 Task: Find connections with filter location Bohicon with filter topic #Innovationwith filter profile language Spanish with filter current company Tejas Networks with filter school Institute of Engineering & Management (IEM) with filter industry Food and Beverage Manufacturing with filter service category WordPress Design with filter keywords title Customer Care Associate
Action: Mouse moved to (470, 70)
Screenshot: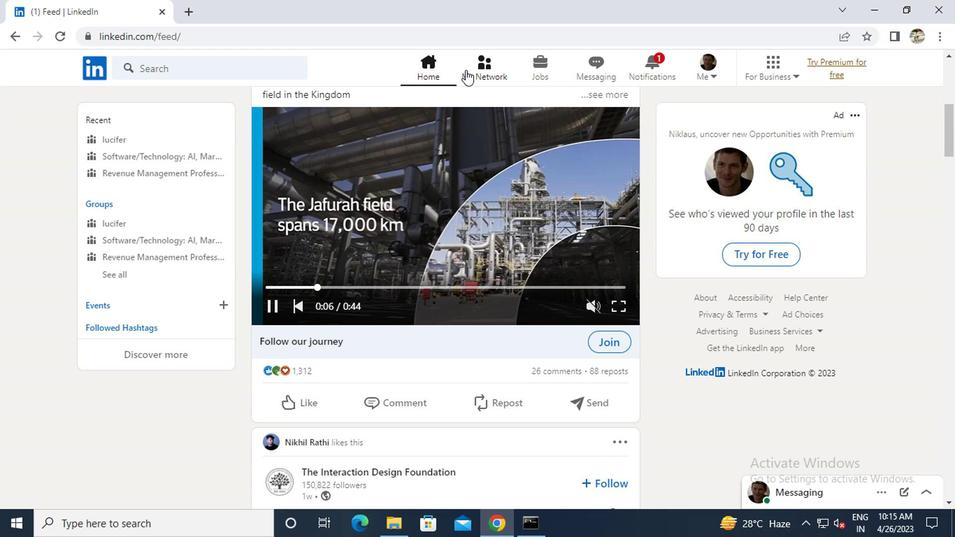 
Action: Mouse pressed left at (470, 70)
Screenshot: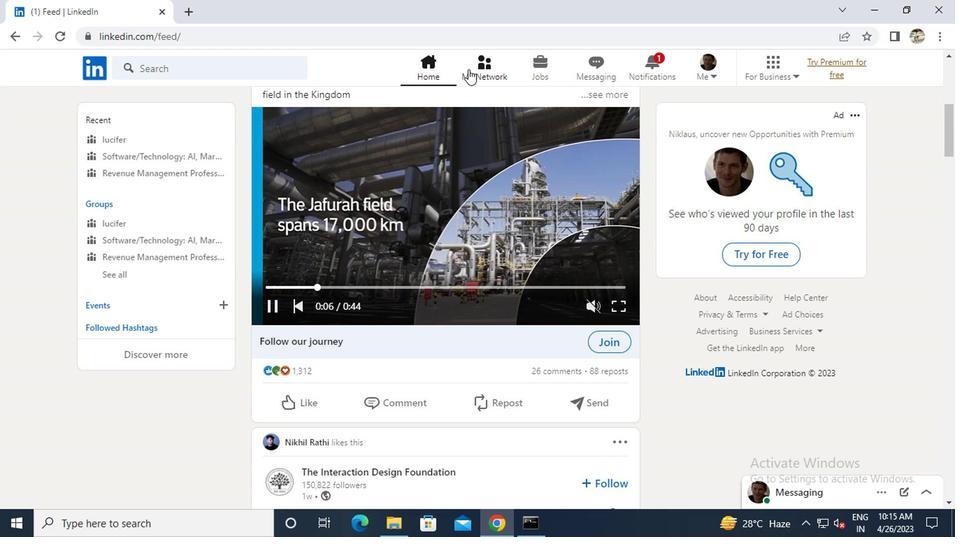 
Action: Mouse moved to (144, 149)
Screenshot: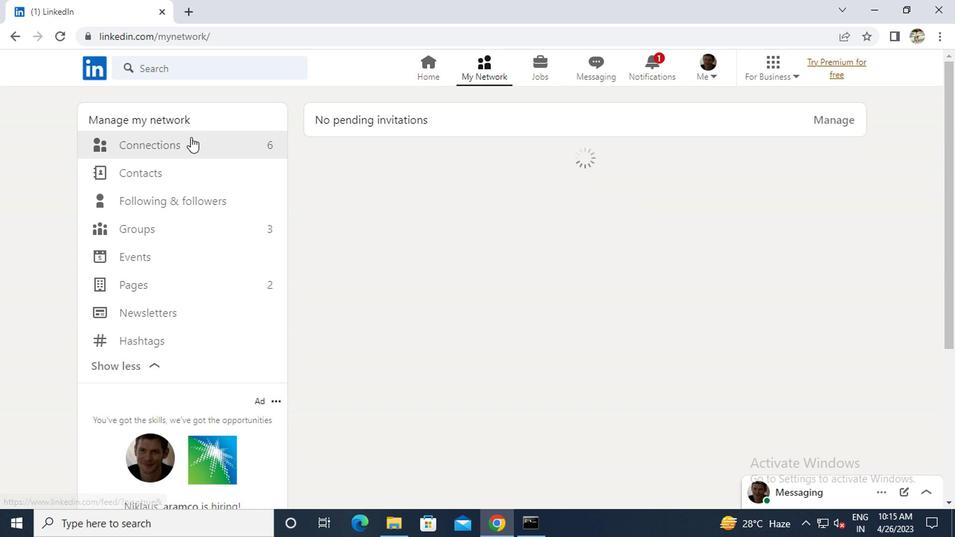 
Action: Mouse pressed left at (144, 149)
Screenshot: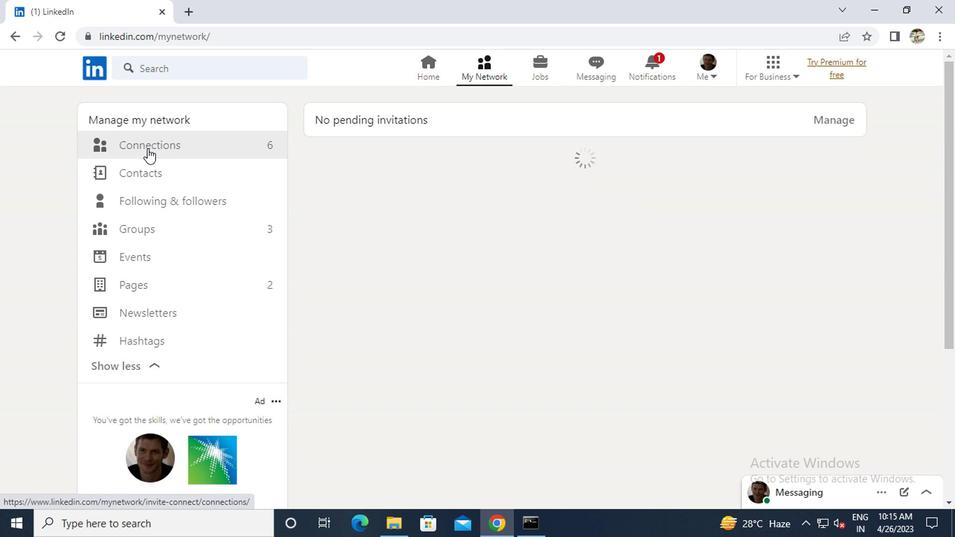 
Action: Mouse moved to (593, 144)
Screenshot: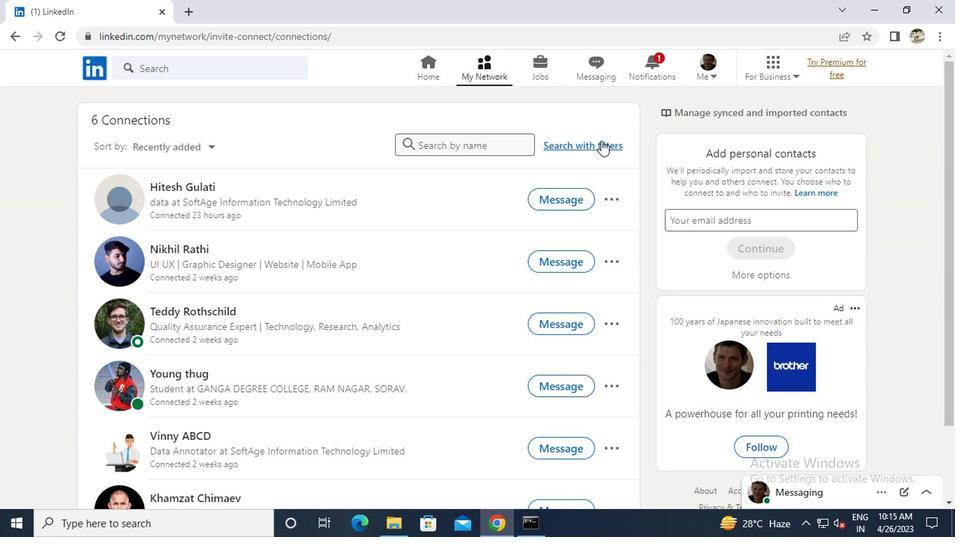 
Action: Mouse pressed left at (593, 144)
Screenshot: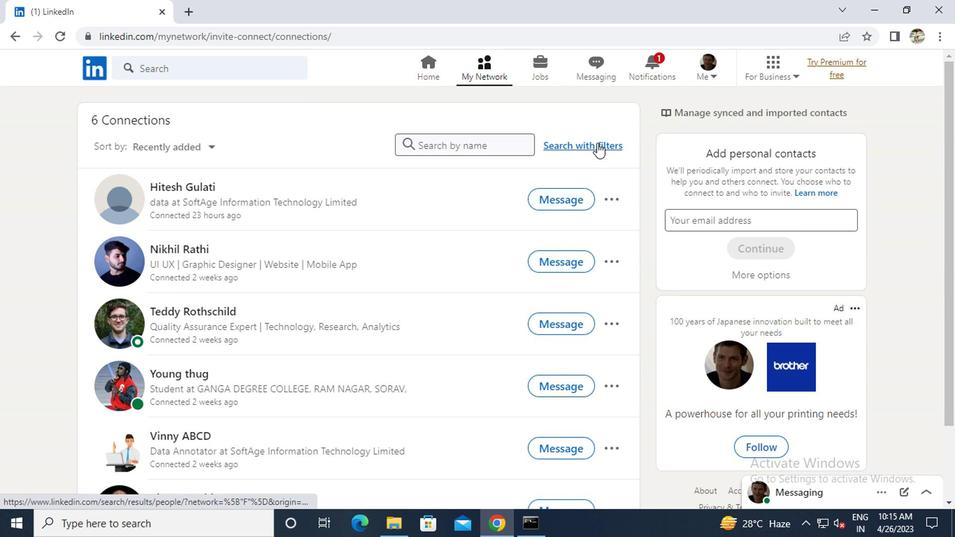 
Action: Mouse moved to (460, 111)
Screenshot: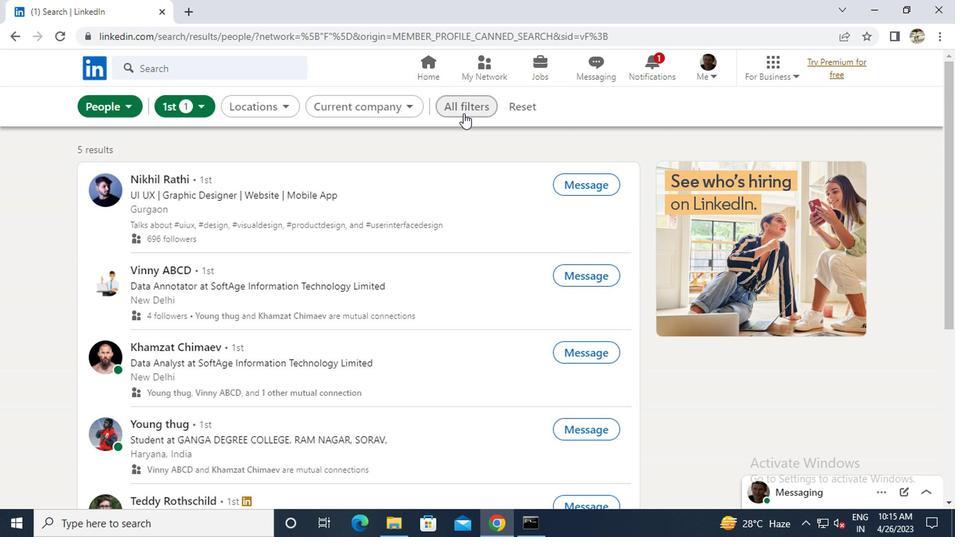 
Action: Mouse pressed left at (460, 111)
Screenshot: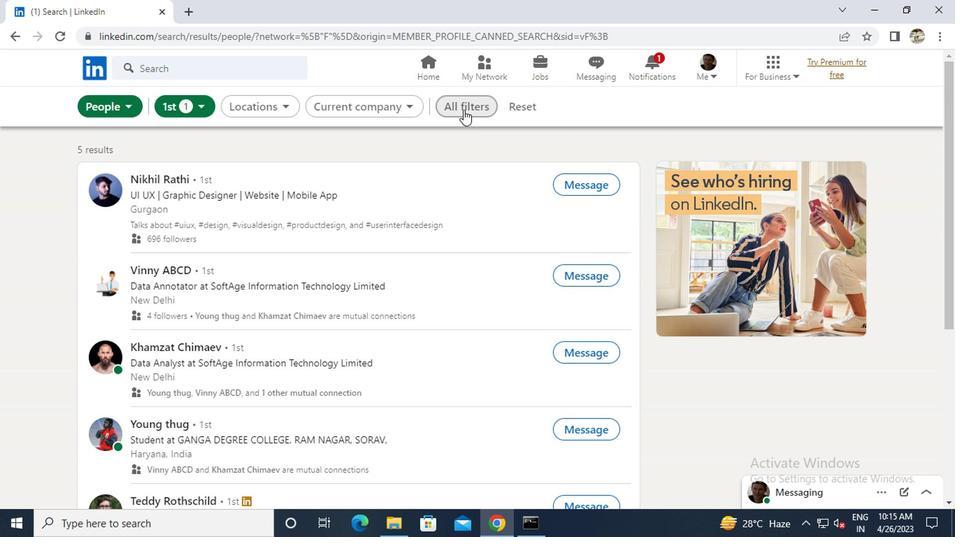 
Action: Mouse moved to (718, 302)
Screenshot: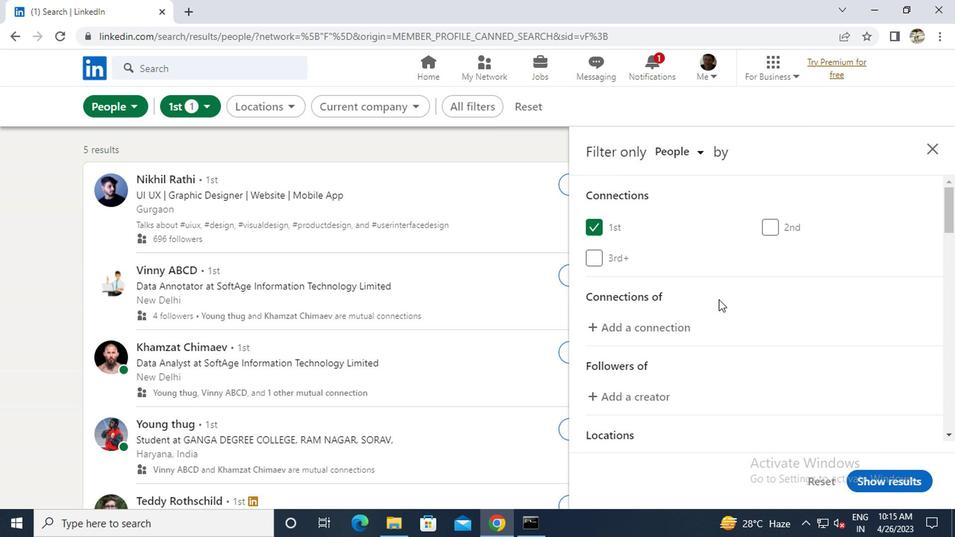 
Action: Mouse scrolled (718, 301) with delta (0, 0)
Screenshot: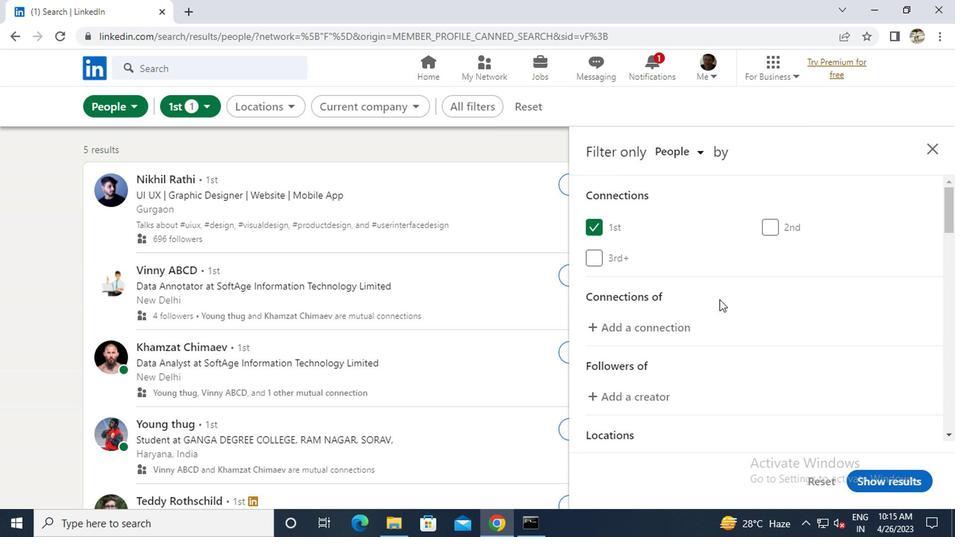 
Action: Mouse scrolled (718, 301) with delta (0, 0)
Screenshot: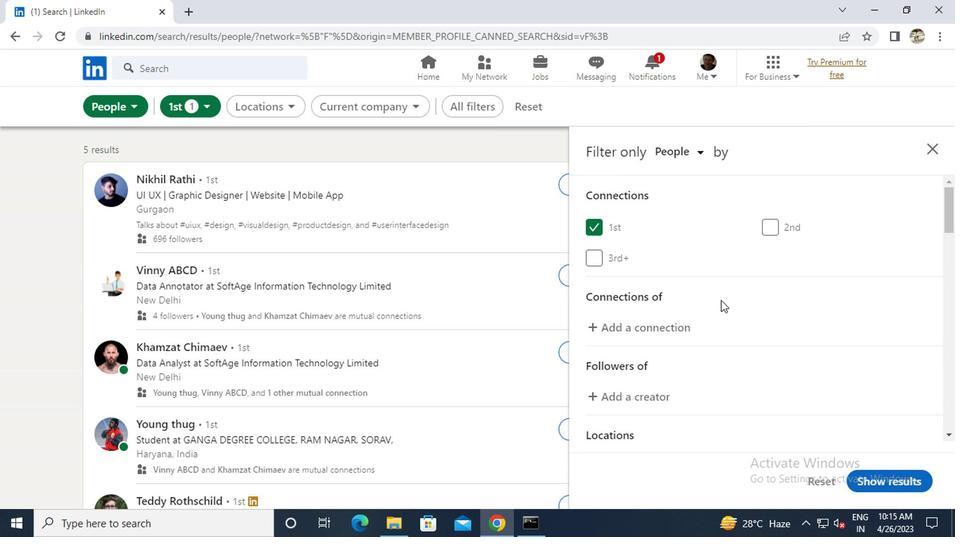 
Action: Mouse scrolled (718, 301) with delta (0, 0)
Screenshot: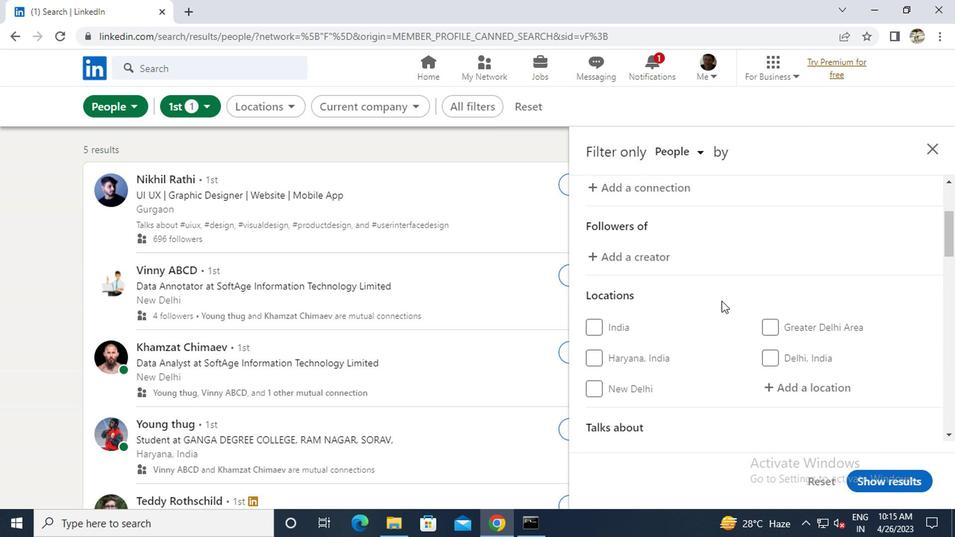 
Action: Mouse moved to (764, 317)
Screenshot: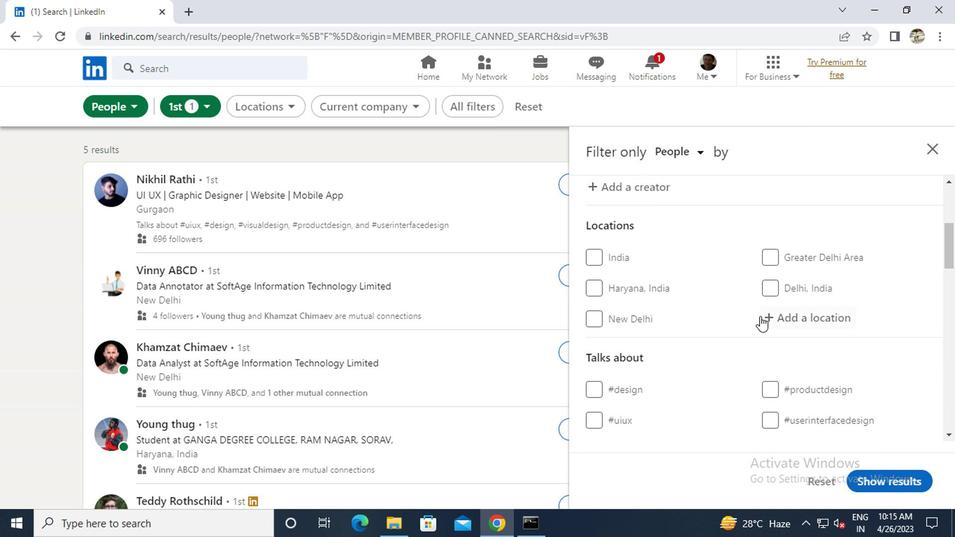 
Action: Mouse pressed left at (764, 317)
Screenshot: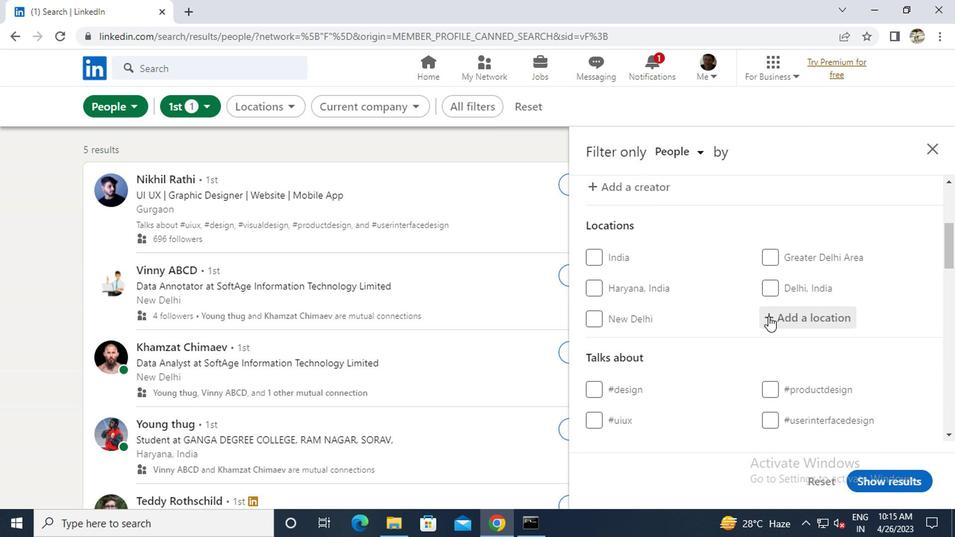 
Action: Key pressed b<Key.caps_lock>ohicon
Screenshot: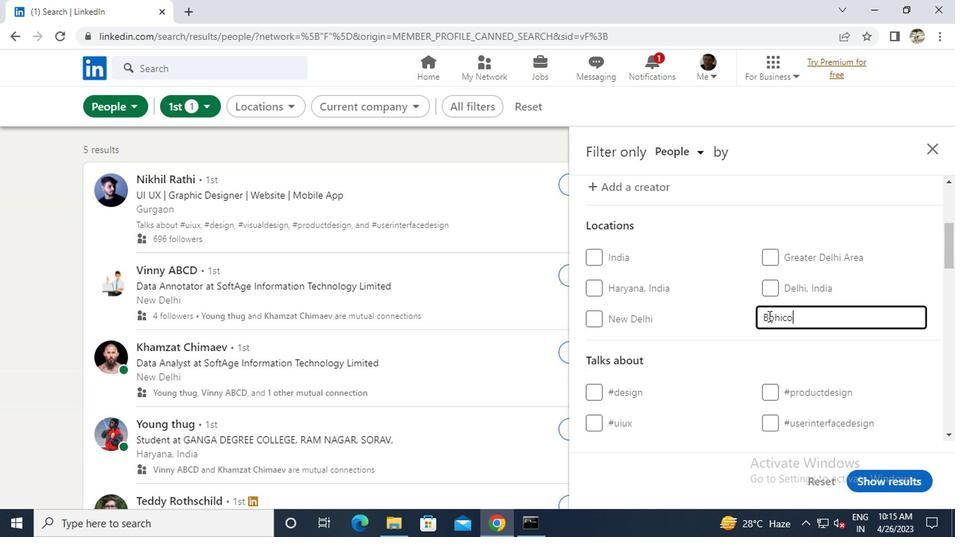 
Action: Mouse scrolled (764, 316) with delta (0, 0)
Screenshot: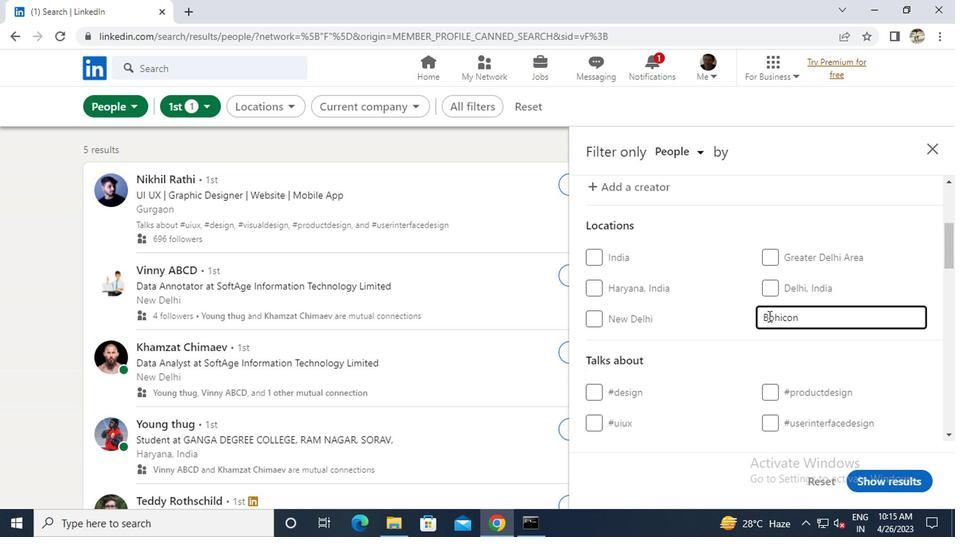 
Action: Mouse scrolled (764, 316) with delta (0, 0)
Screenshot: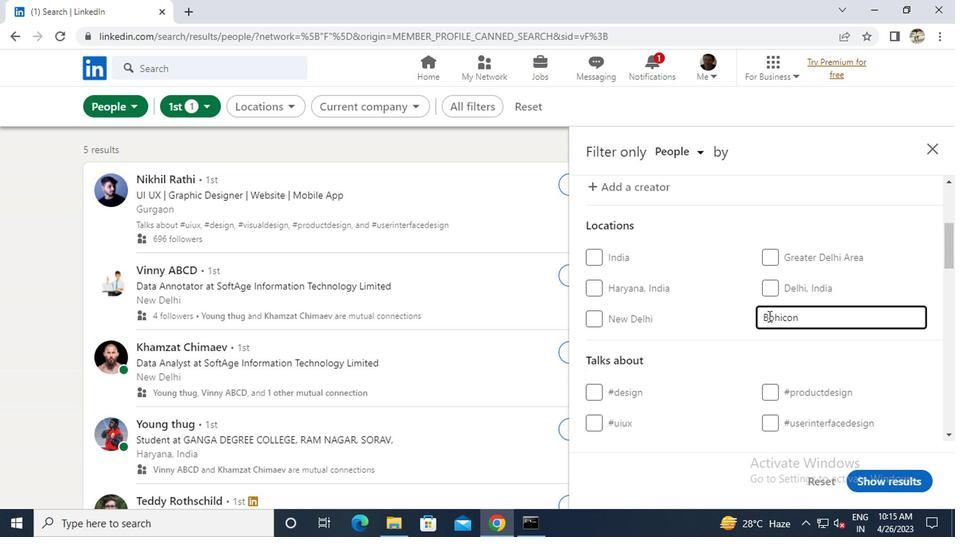 
Action: Mouse moved to (781, 314)
Screenshot: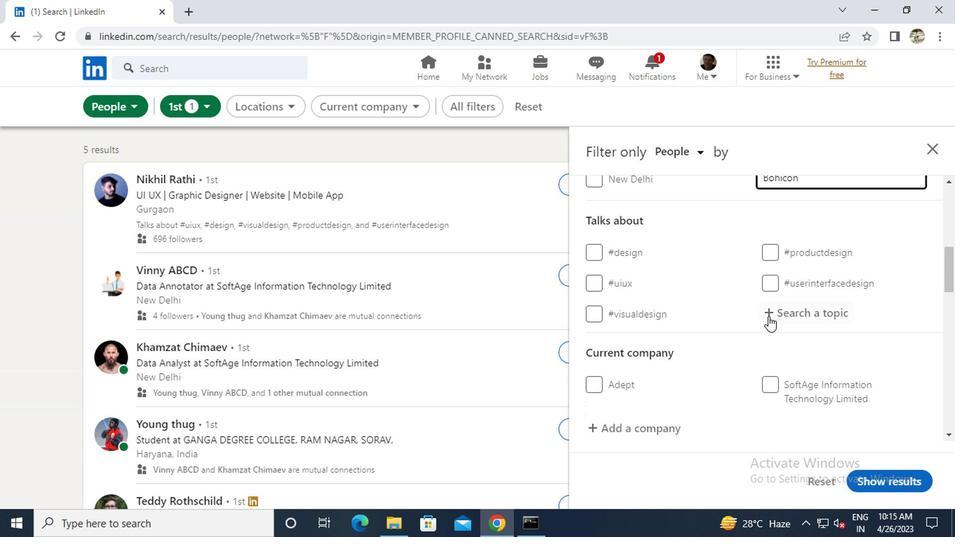 
Action: Mouse pressed left at (781, 314)
Screenshot: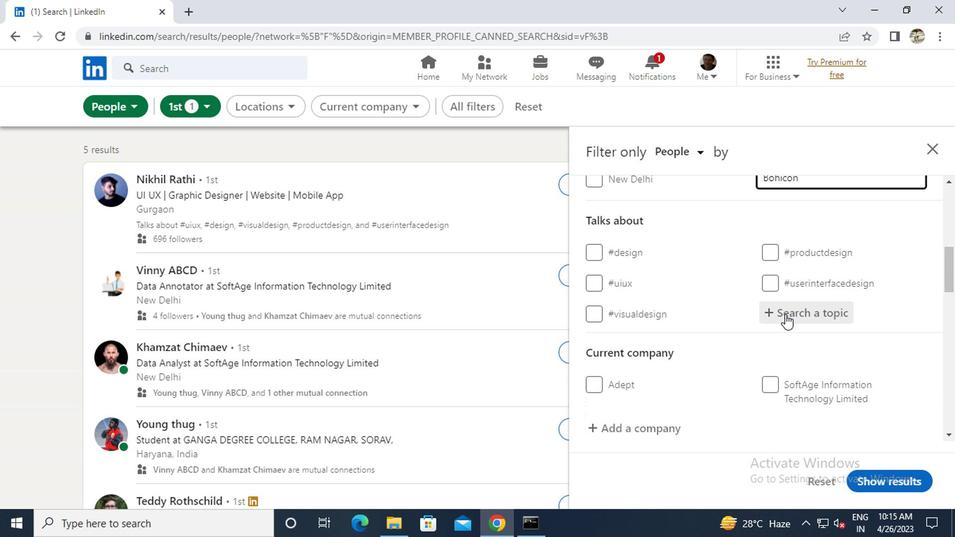 
Action: Key pressed <Key.shift>#<Key.caps_lock>I<Key.caps_lock>NNOVATION
Screenshot: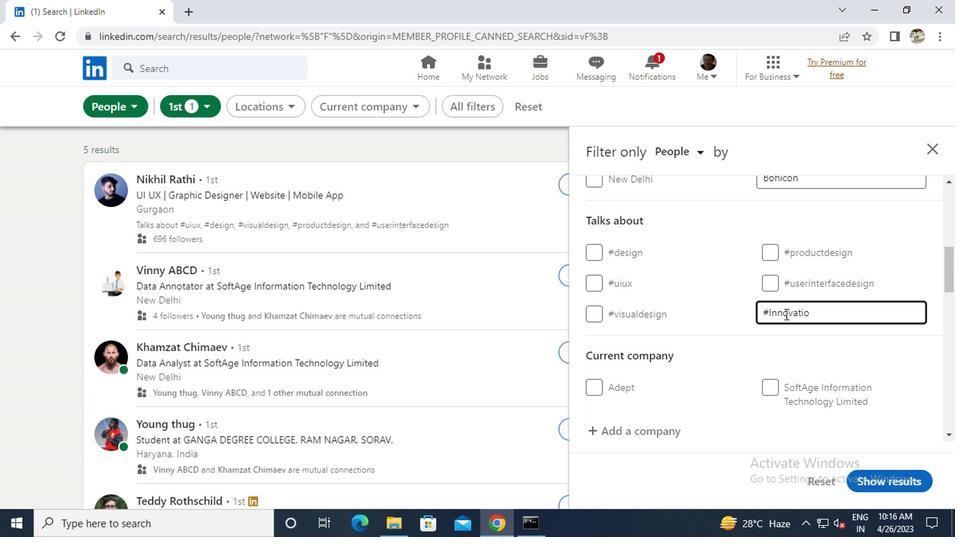 
Action: Mouse scrolled (781, 314) with delta (0, 0)
Screenshot: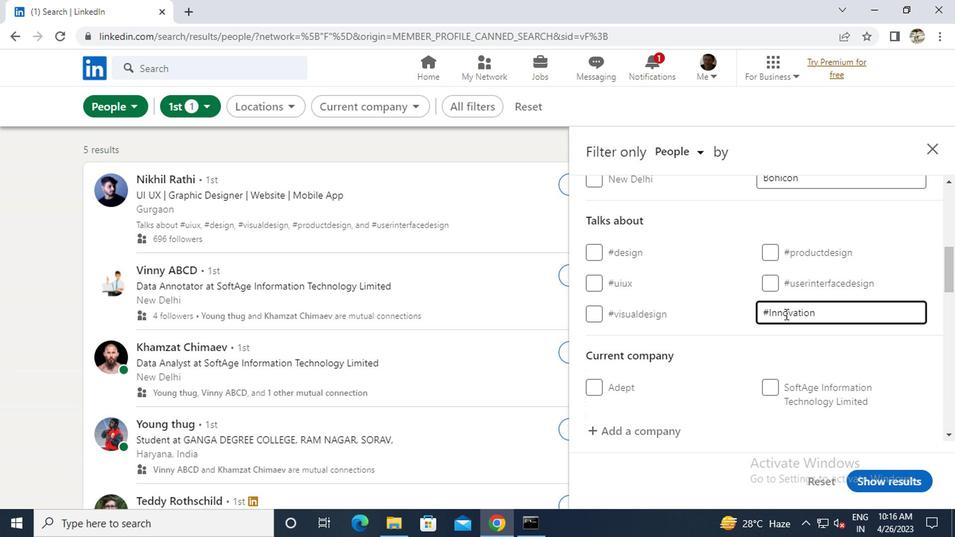
Action: Mouse scrolled (781, 314) with delta (0, 0)
Screenshot: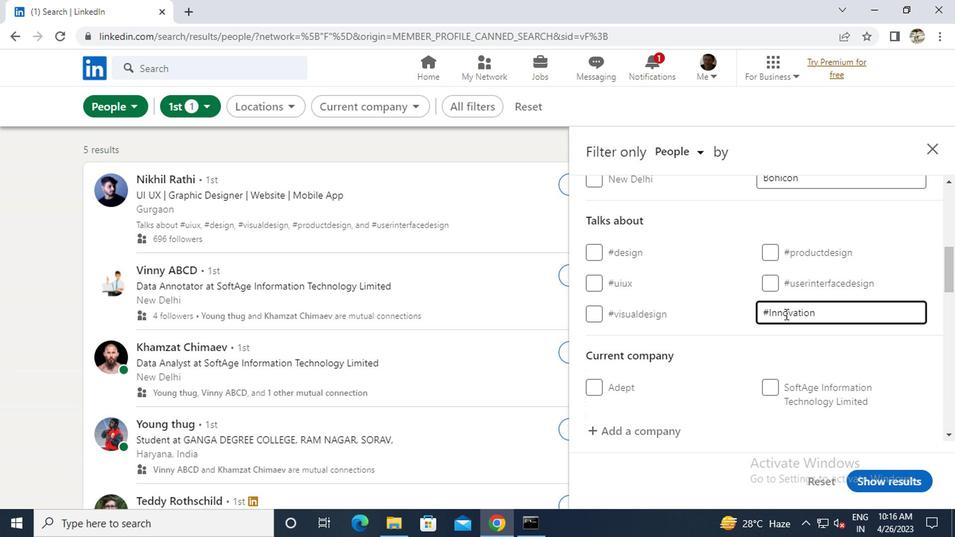 
Action: Mouse scrolled (781, 314) with delta (0, 0)
Screenshot: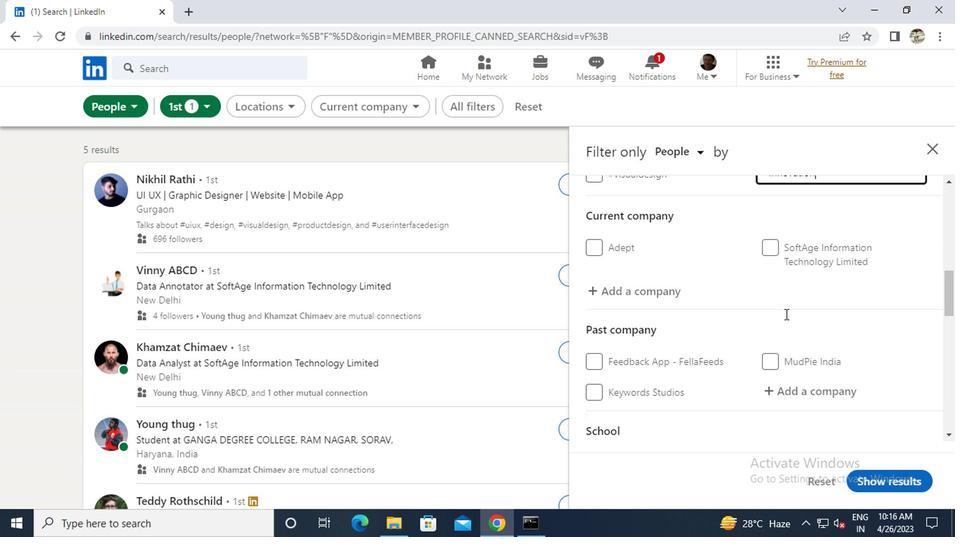 
Action: Mouse scrolled (781, 314) with delta (0, 0)
Screenshot: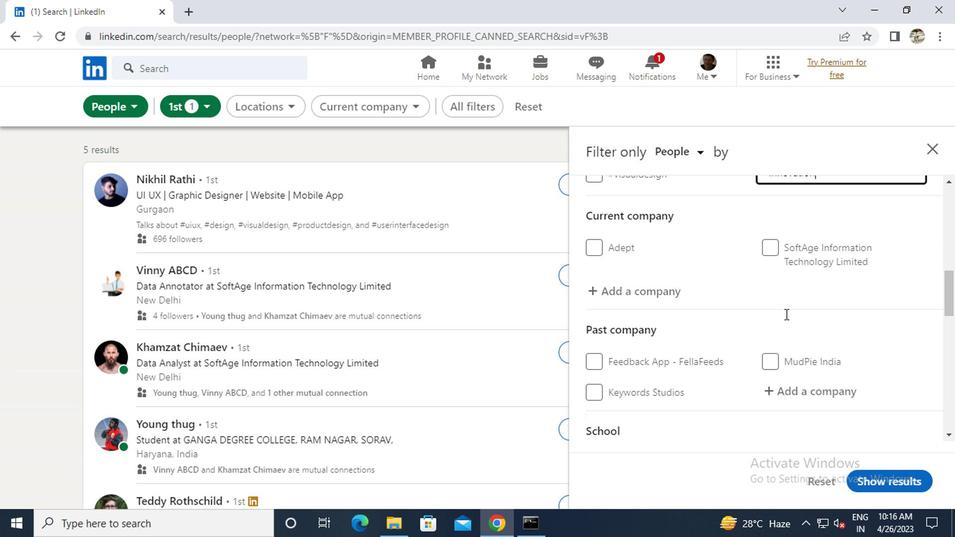 
Action: Mouse scrolled (781, 314) with delta (0, 0)
Screenshot: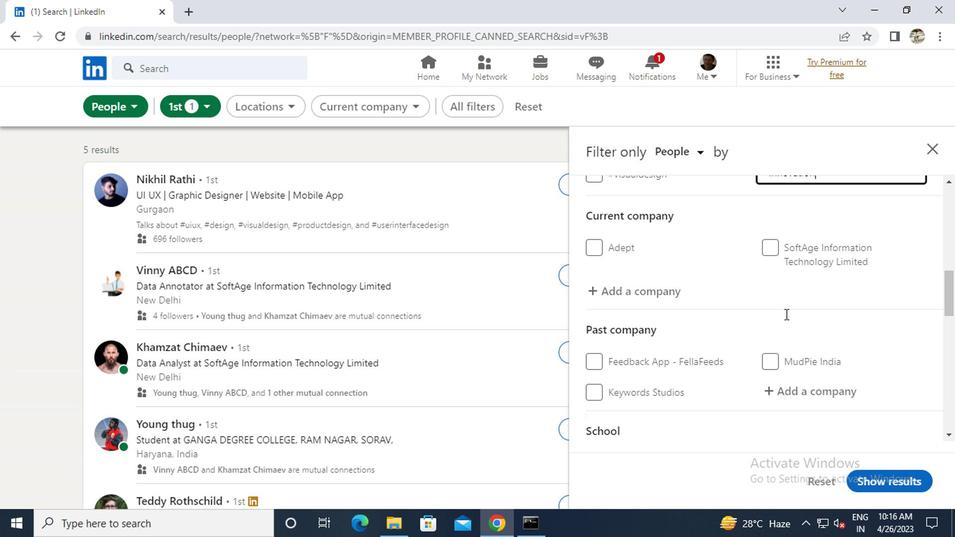 
Action: Mouse scrolled (781, 314) with delta (0, 0)
Screenshot: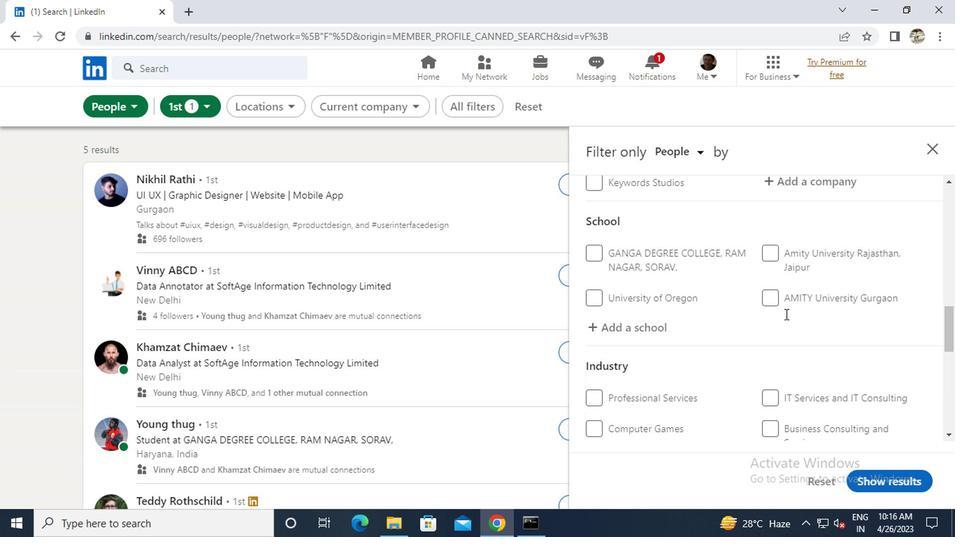 
Action: Mouse scrolled (781, 314) with delta (0, 0)
Screenshot: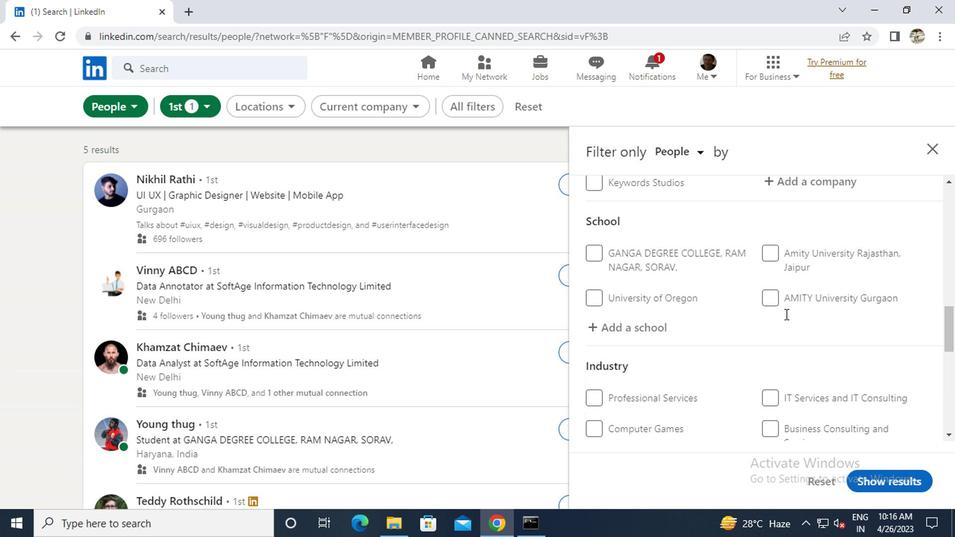 
Action: Mouse scrolled (781, 314) with delta (0, 0)
Screenshot: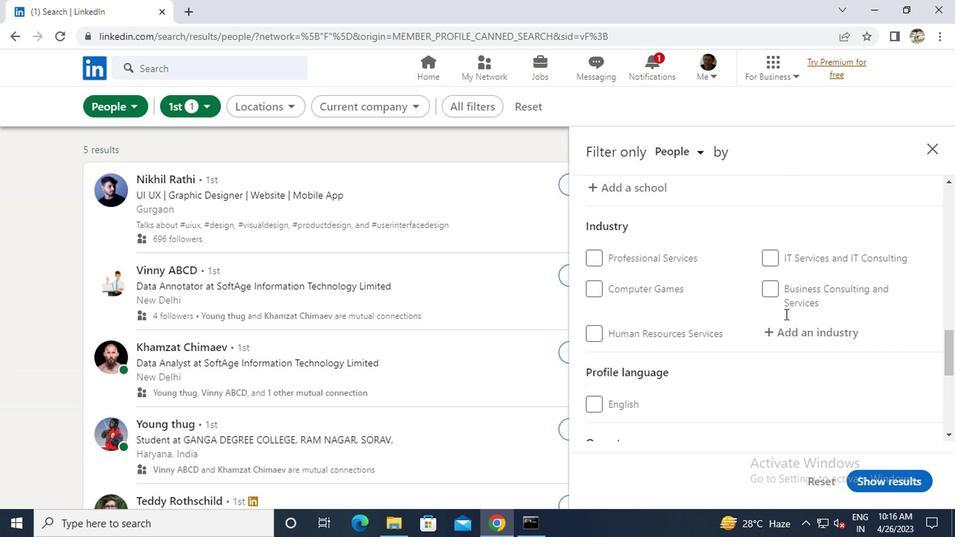 
Action: Mouse scrolled (781, 314) with delta (0, 0)
Screenshot: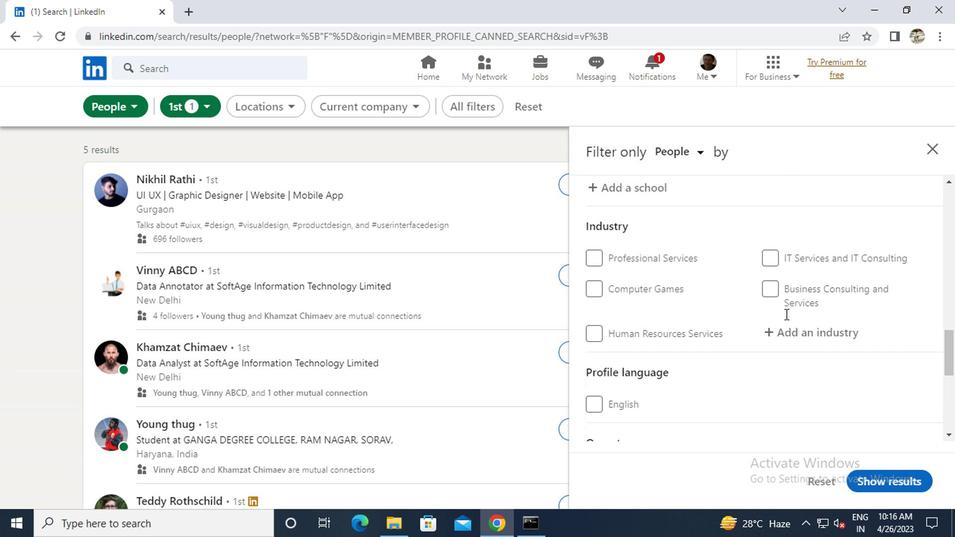 
Action: Mouse scrolled (781, 315) with delta (0, 0)
Screenshot: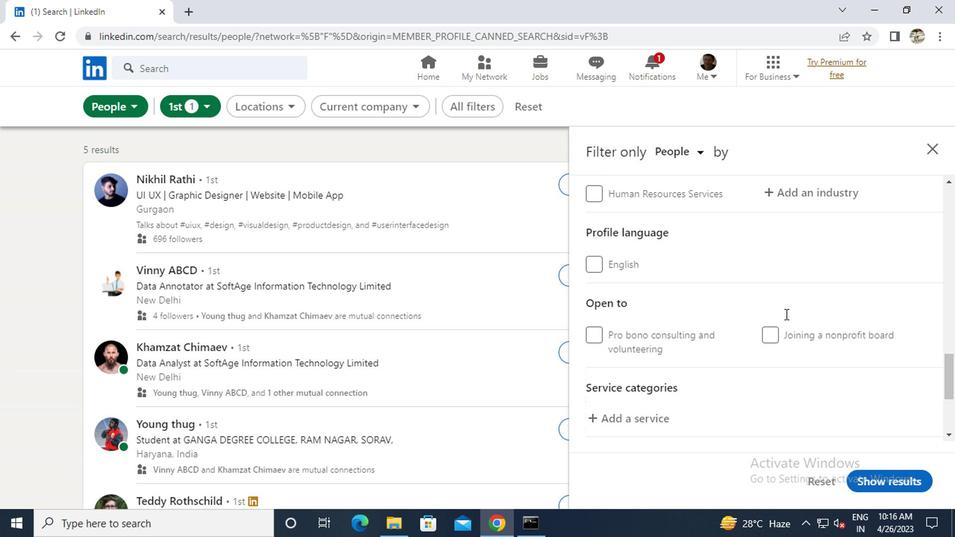 
Action: Mouse scrolled (781, 315) with delta (0, 0)
Screenshot: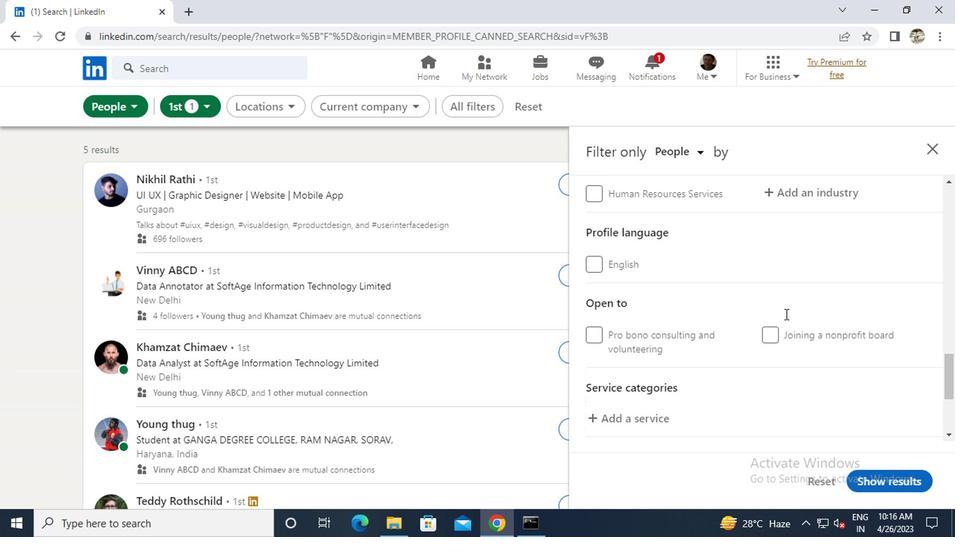 
Action: Mouse scrolled (781, 315) with delta (0, 0)
Screenshot: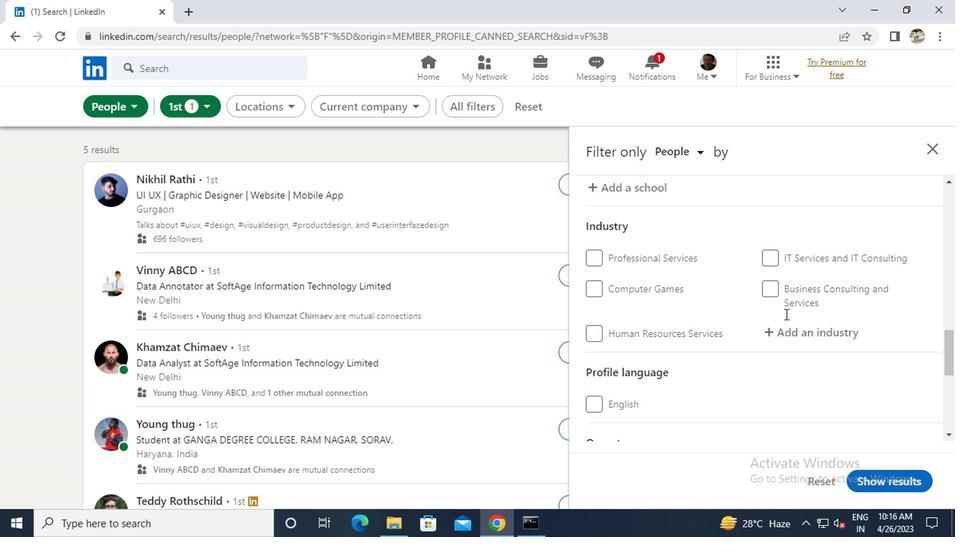 
Action: Mouse scrolled (781, 315) with delta (0, 0)
Screenshot: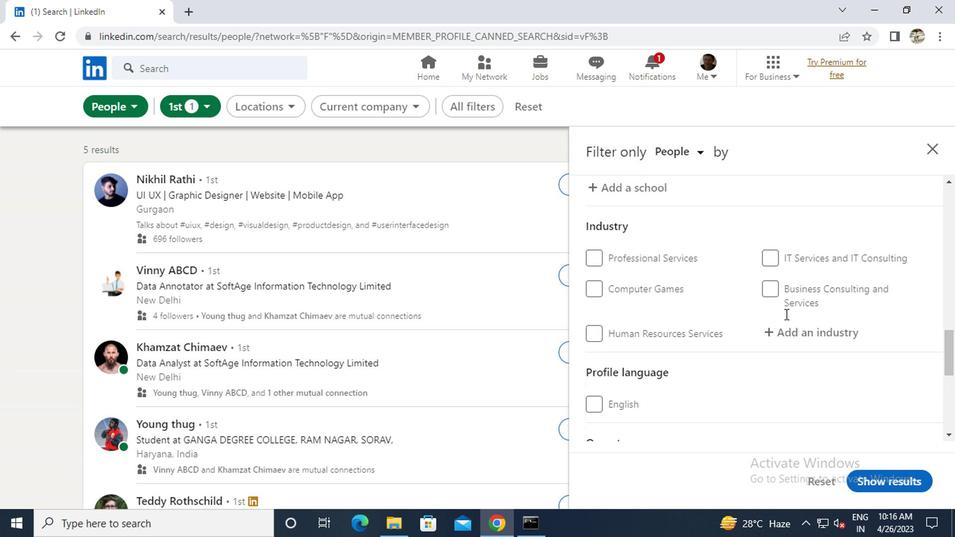 
Action: Mouse scrolled (781, 315) with delta (0, 0)
Screenshot: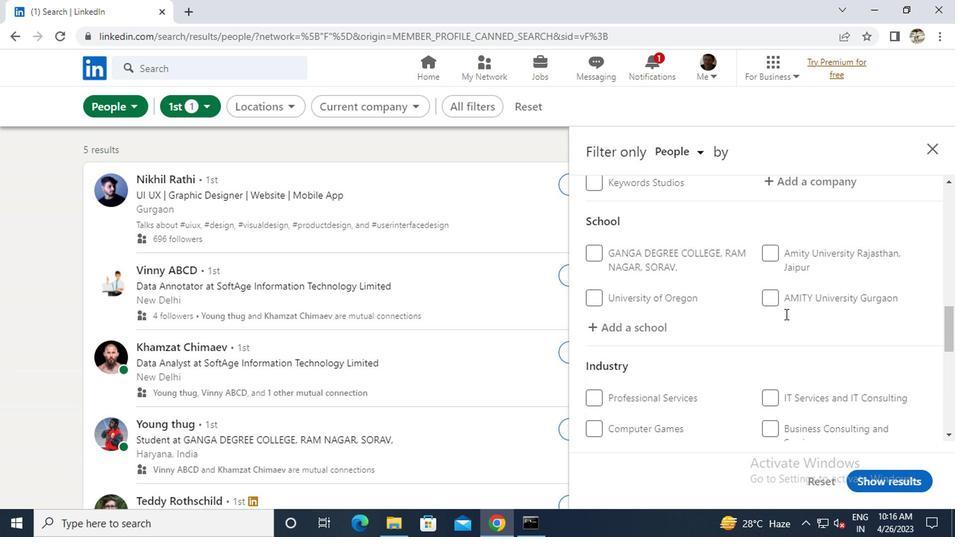 
Action: Mouse scrolled (781, 315) with delta (0, 0)
Screenshot: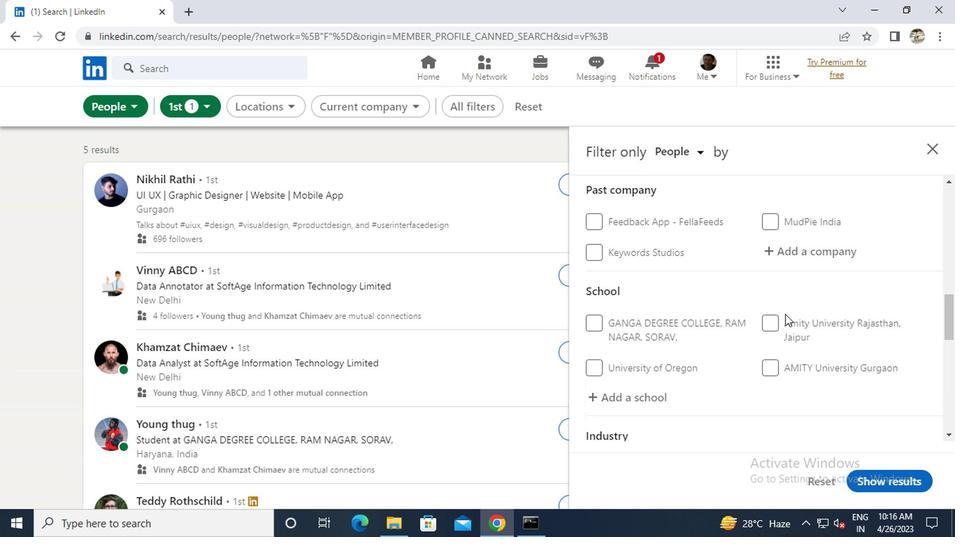 
Action: Mouse moved to (672, 222)
Screenshot: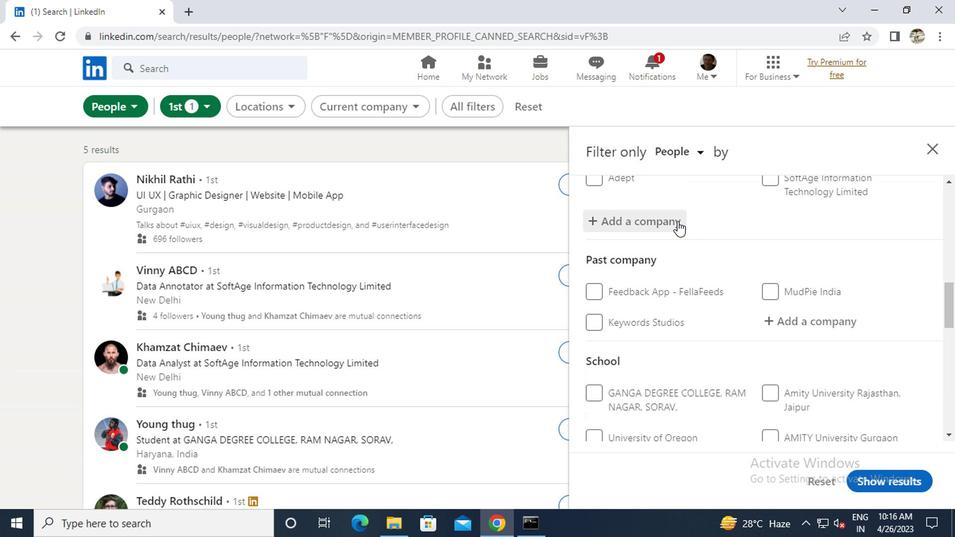 
Action: Mouse pressed left at (672, 222)
Screenshot: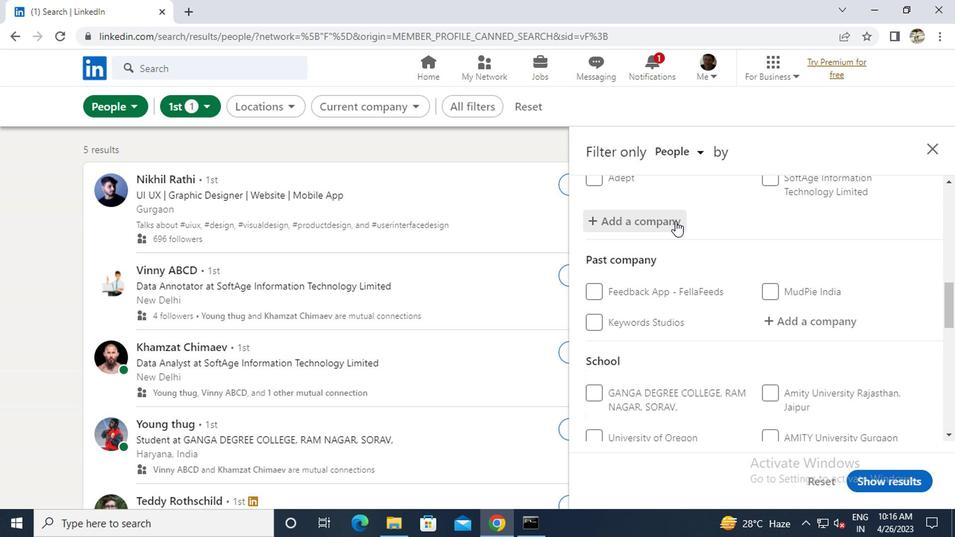 
Action: Key pressed <Key.caps_lock>T<Key.caps_lock>EJAS<Key.space><Key.caps_lock>N<Key.caps_lock>ETWORKS
Screenshot: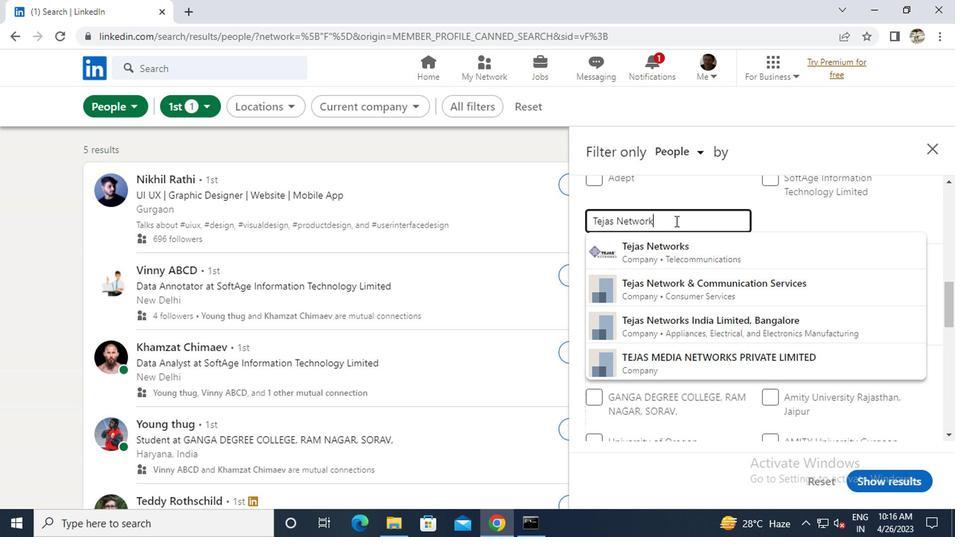 
Action: Mouse moved to (667, 246)
Screenshot: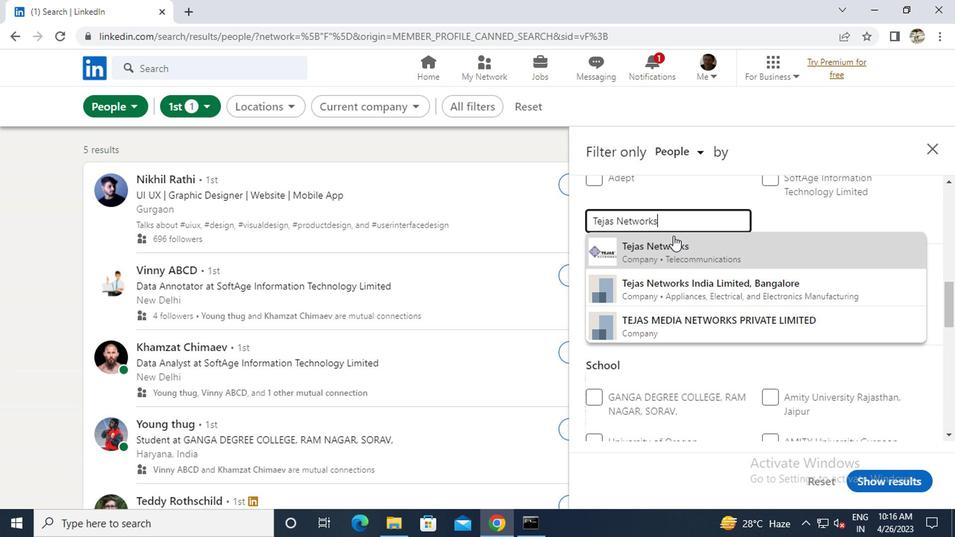 
Action: Mouse pressed left at (667, 246)
Screenshot: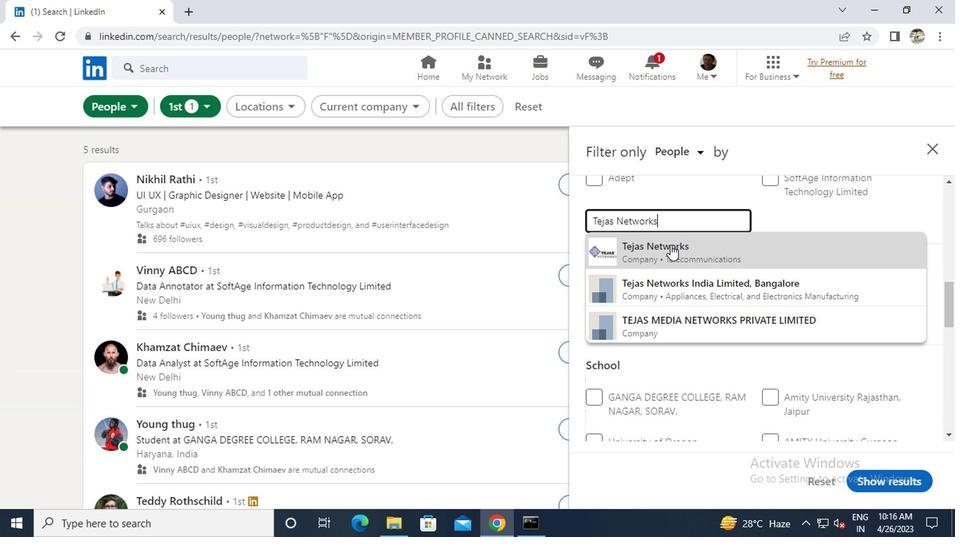 
Action: Mouse moved to (662, 248)
Screenshot: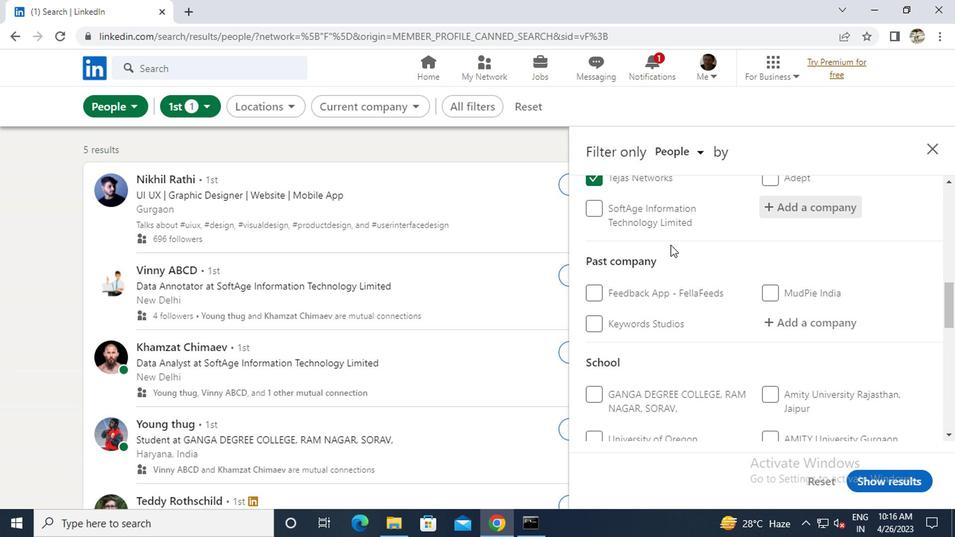
Action: Mouse scrolled (662, 248) with delta (0, 0)
Screenshot: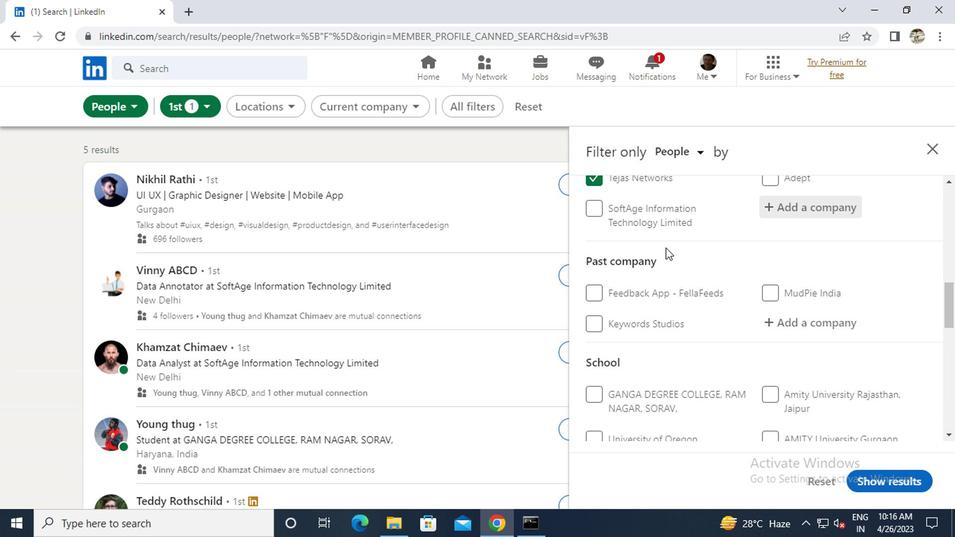
Action: Mouse scrolled (662, 248) with delta (0, 0)
Screenshot: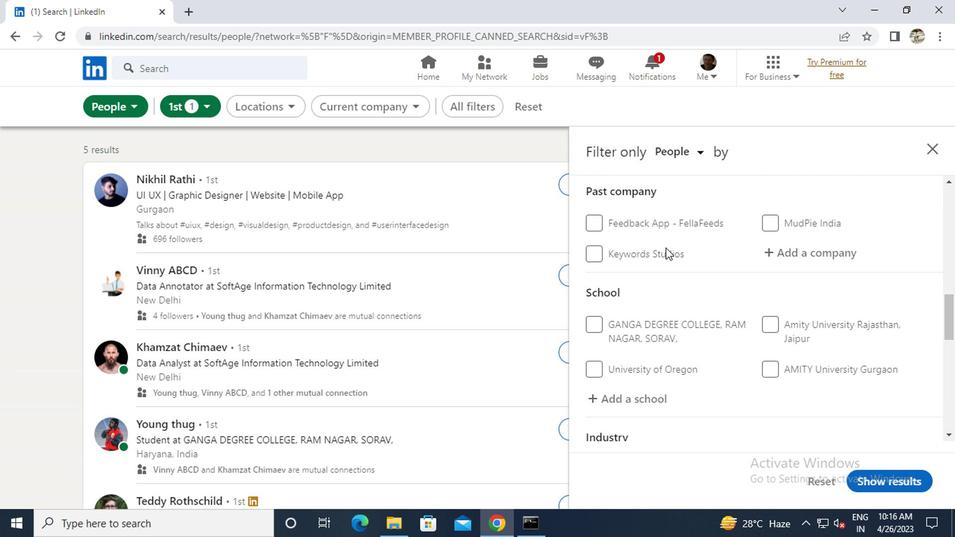 
Action: Mouse scrolled (662, 248) with delta (0, 0)
Screenshot: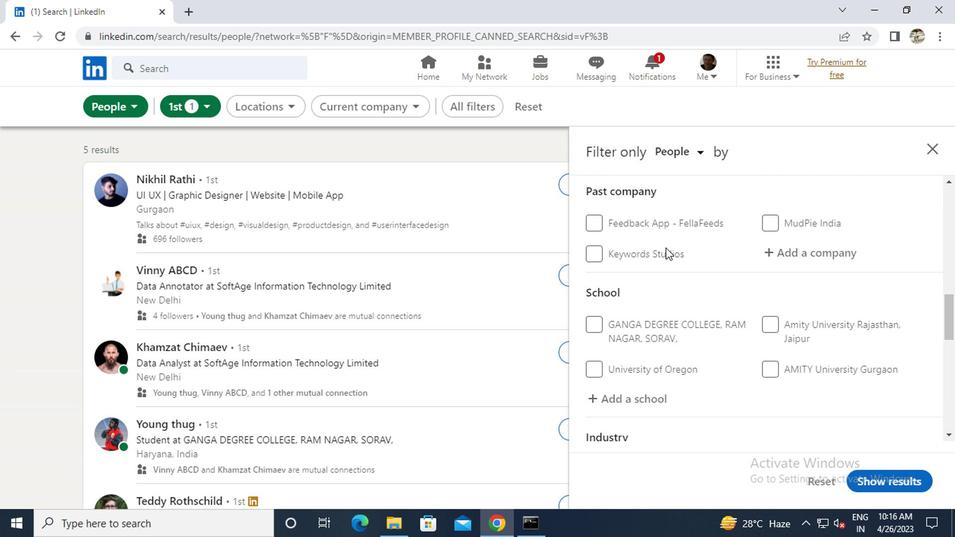 
Action: Mouse moved to (643, 260)
Screenshot: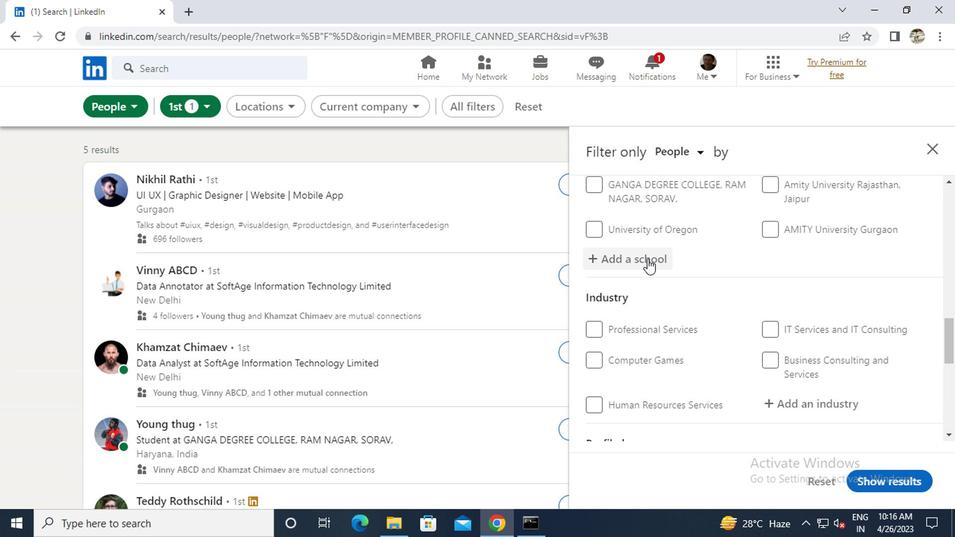 
Action: Mouse pressed left at (643, 260)
Screenshot: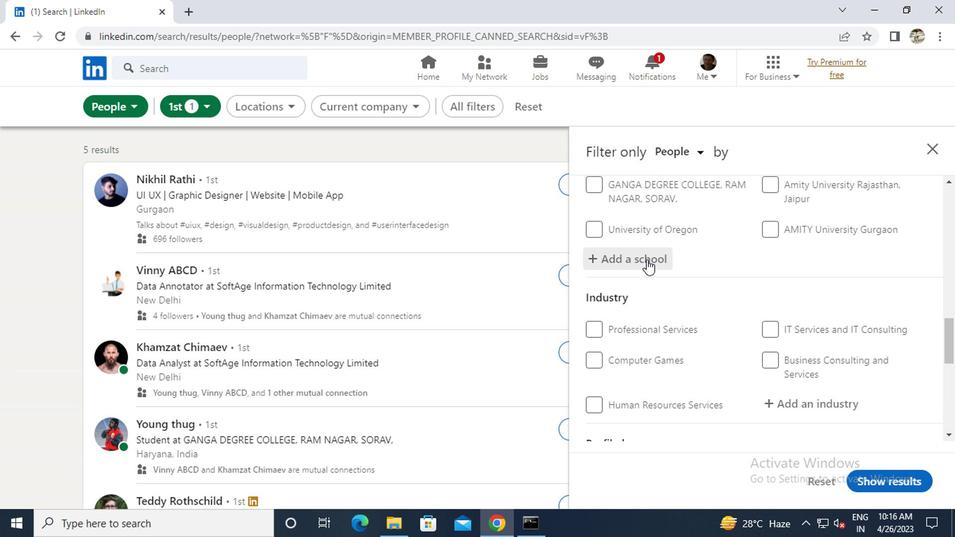 
Action: Key pressed <Key.caps_lock>I<Key.caps_lock>NA<Key.backspace>STITUTE<Key.space>OF<Key.space><Key.caps_lock>E<Key.caps_lock>NGINN<Key.backspace>EERING<Key.space><Key.shift>&<Key.space><Key.caps_lock>M<Key.caps_lock>ANAGEMENT<Key.space><Key.shift><Key.shift>(<Key.caps_lock>IEM<Key.shift>)
Screenshot: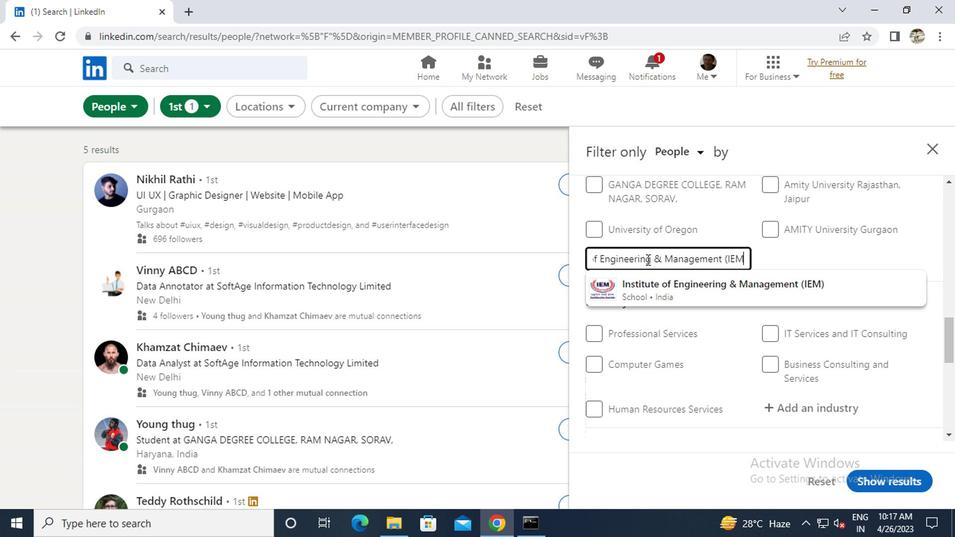 
Action: Mouse moved to (648, 278)
Screenshot: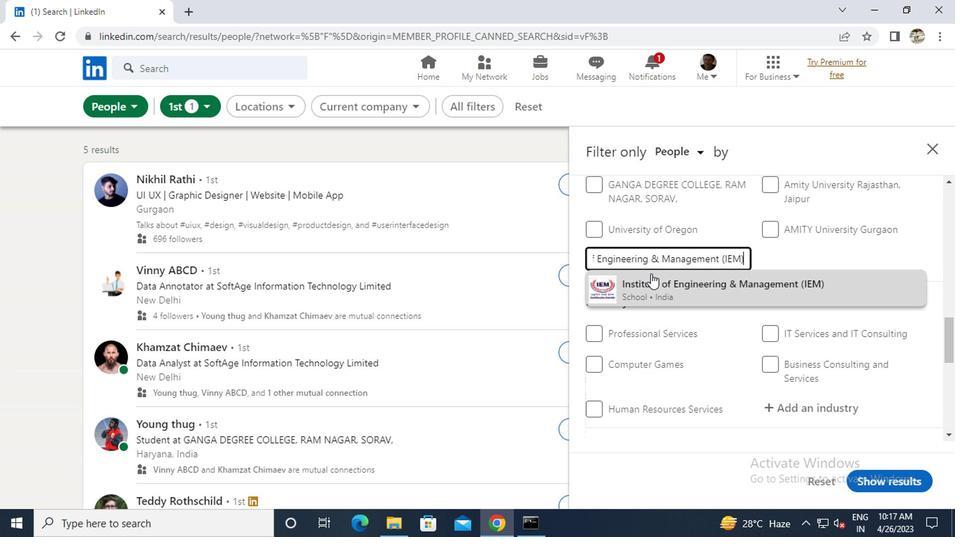 
Action: Mouse pressed left at (648, 278)
Screenshot: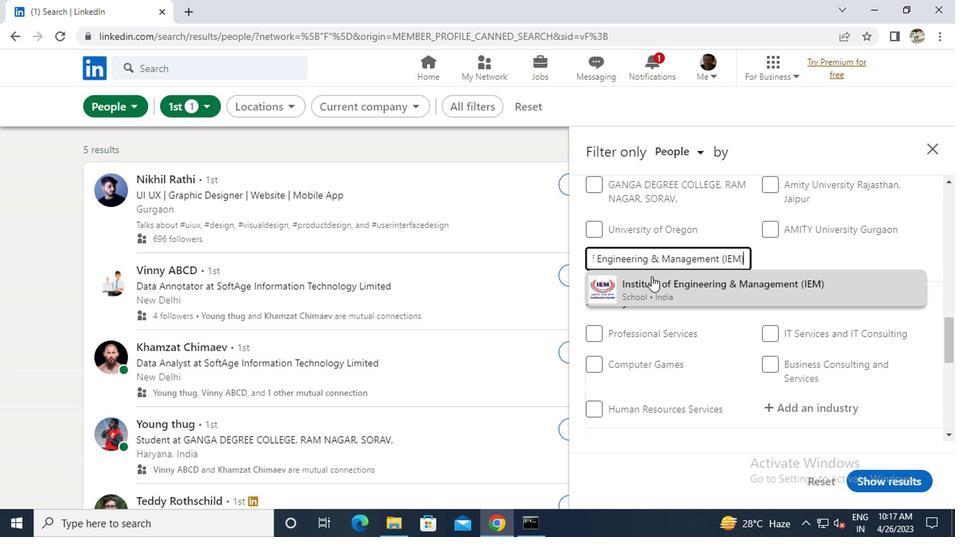 
Action: Mouse scrolled (648, 277) with delta (0, 0)
Screenshot: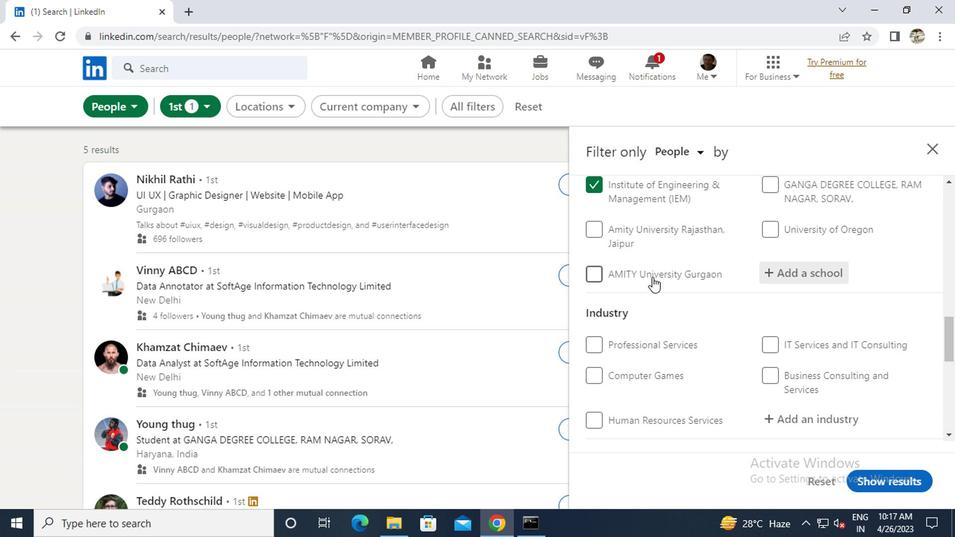 
Action: Mouse scrolled (648, 277) with delta (0, 0)
Screenshot: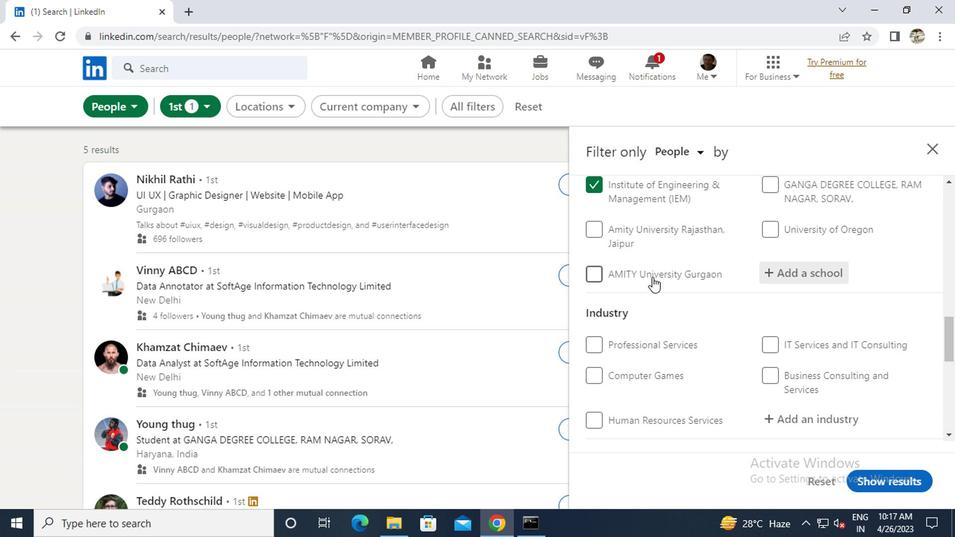 
Action: Mouse moved to (783, 281)
Screenshot: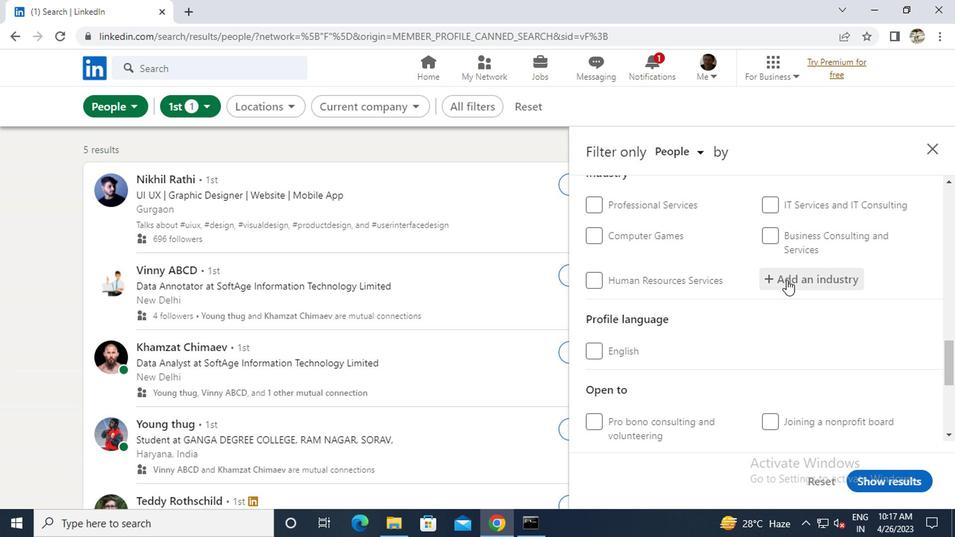 
Action: Mouse pressed left at (783, 281)
Screenshot: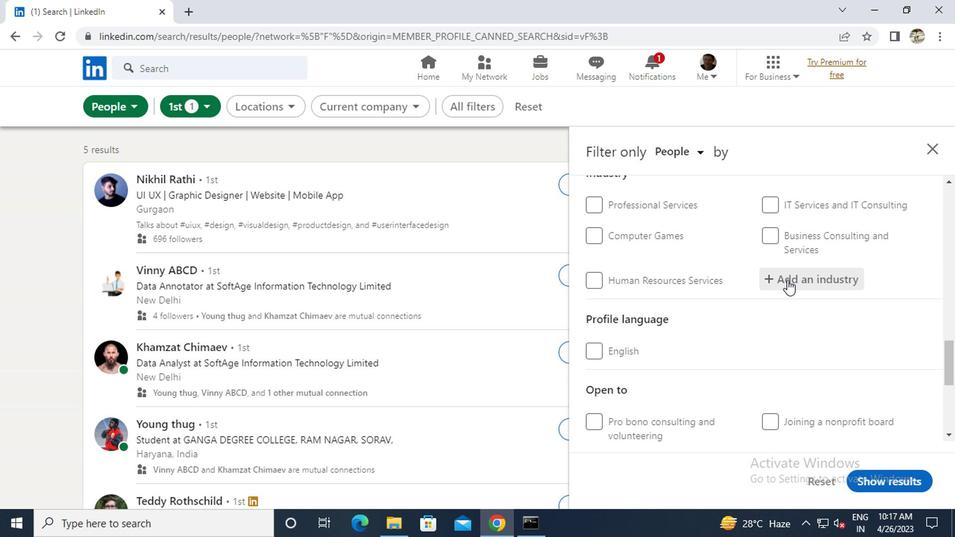 
Action: Key pressed F<Key.caps_lock>OOD<Key.space>AND<Key.space><Key.caps_lock>B<Key.caps_lock>EVERAGE<Key.space><Key.caps_lock>M<Key.caps_lock>ANUFCT<Key.backspace><Key.backspace>ACTURING
Screenshot: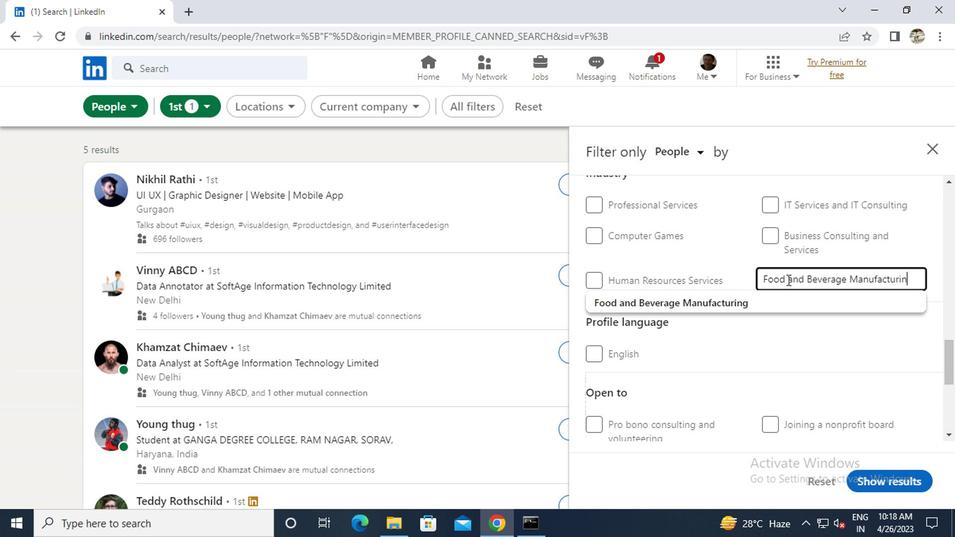 
Action: Mouse moved to (711, 307)
Screenshot: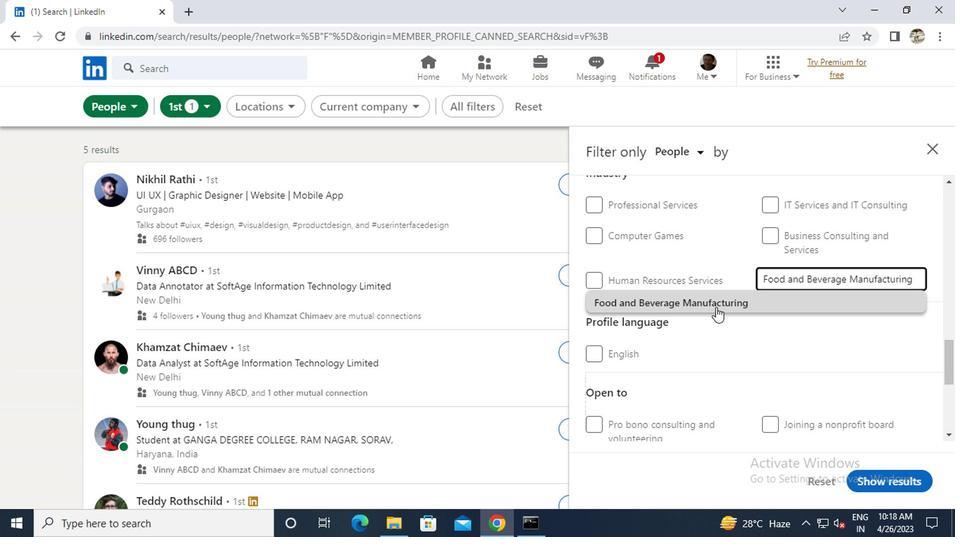 
Action: Mouse pressed left at (711, 307)
Screenshot: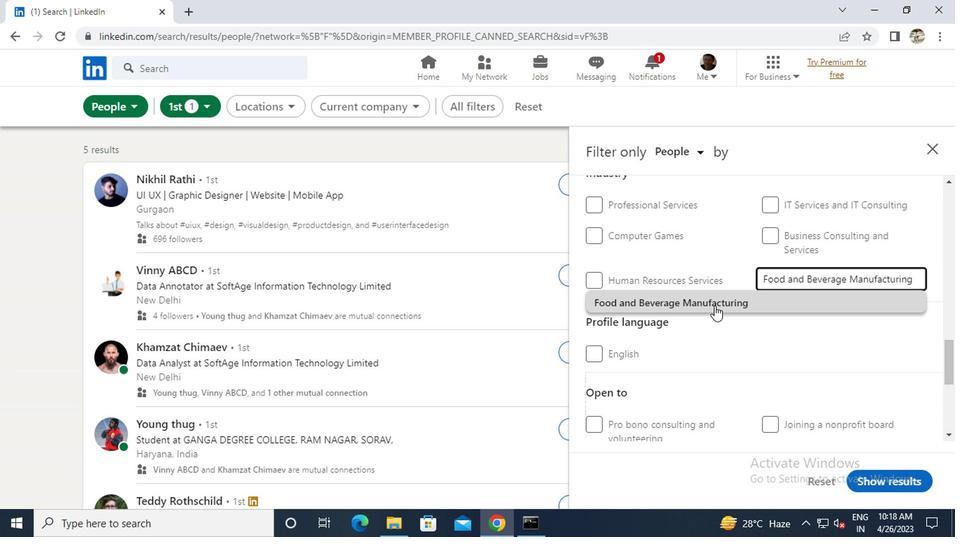 
Action: Mouse scrolled (711, 306) with delta (0, 0)
Screenshot: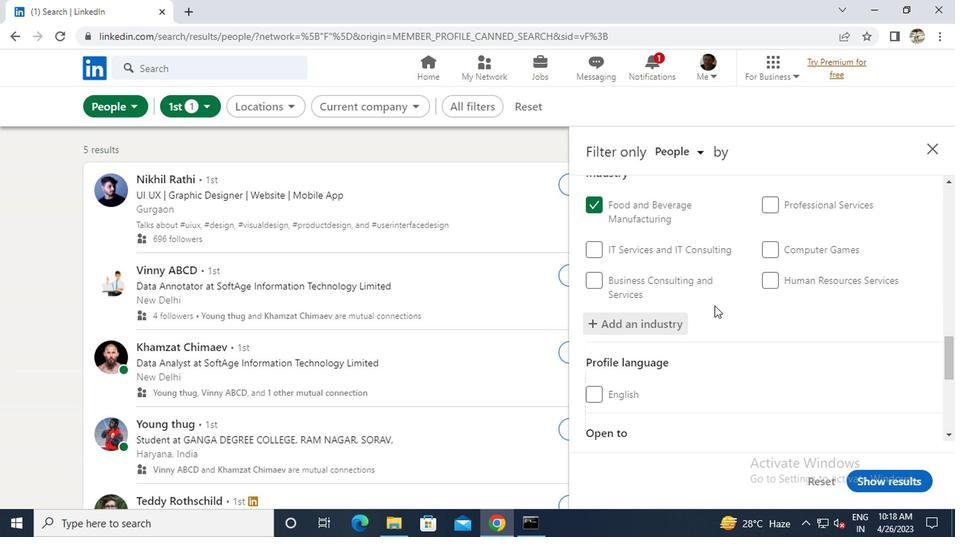 
Action: Mouse scrolled (711, 306) with delta (0, 0)
Screenshot: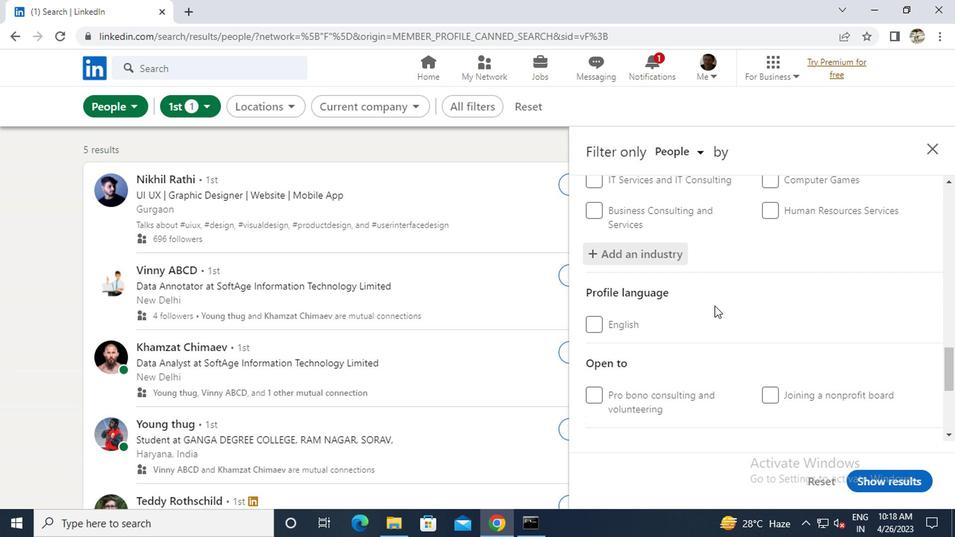 
Action: Mouse scrolled (711, 306) with delta (0, 0)
Screenshot: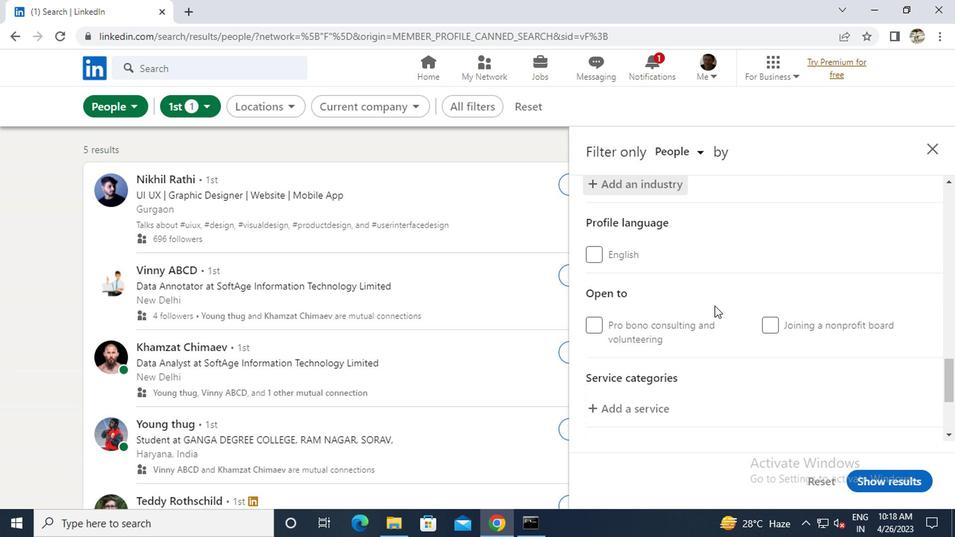 
Action: Mouse scrolled (711, 306) with delta (0, 0)
Screenshot: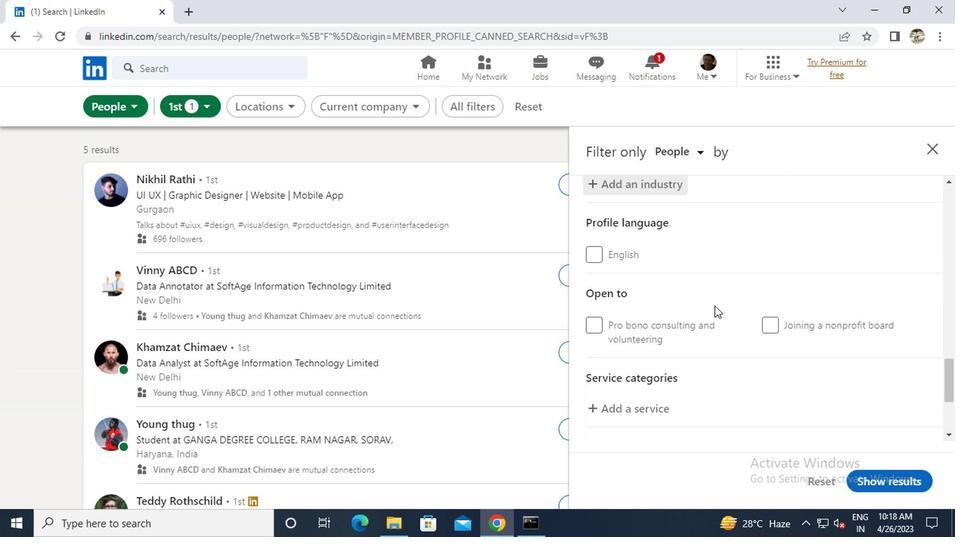 
Action: Mouse moved to (640, 264)
Screenshot: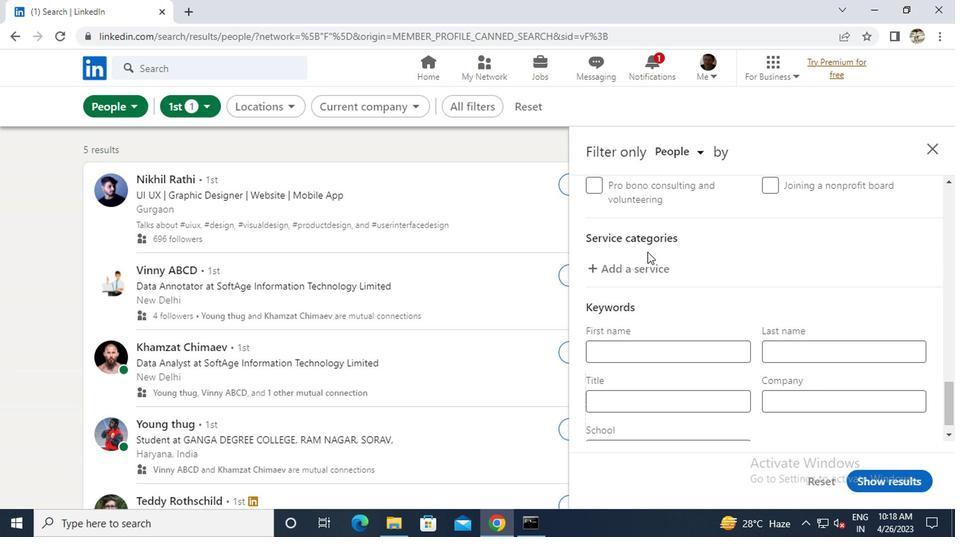 
Action: Mouse pressed left at (640, 264)
Screenshot: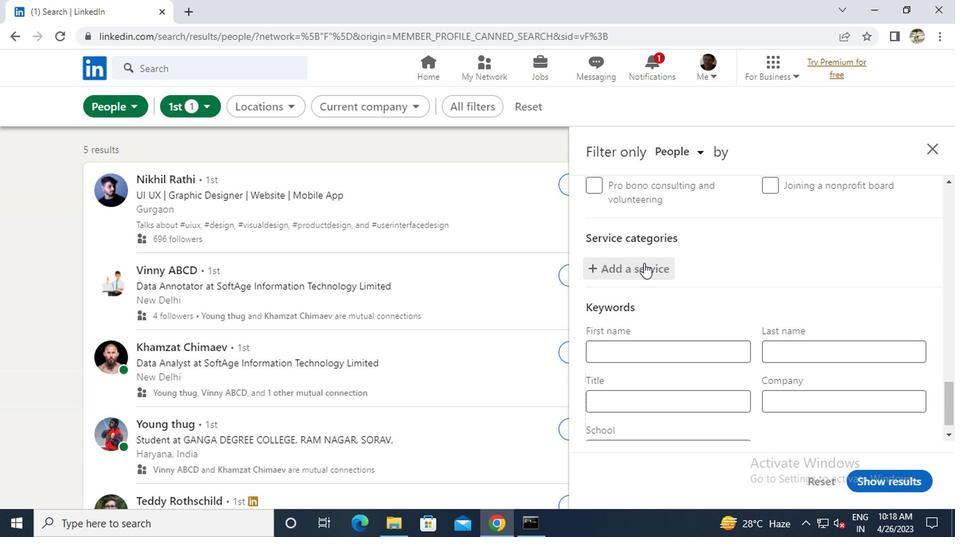 
Action: Key pressed <Key.caps_lock>WW<Key.backspace><Key.caps_lock>ORD<Key.caps_lock>P<Key.caps_lock>RESS<Key.space><Key.caps_lock>D<Key.caps_lock>ESIGN
Screenshot: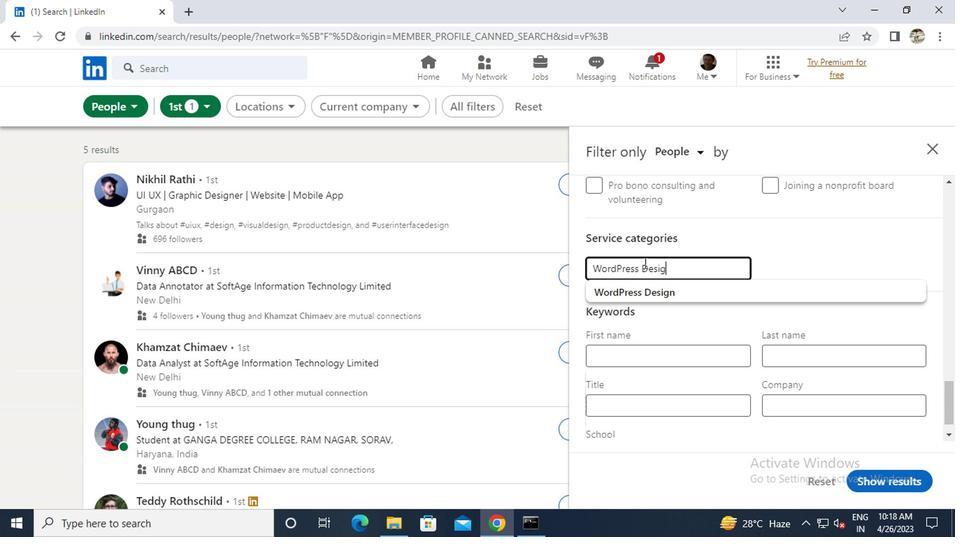 
Action: Mouse moved to (636, 288)
Screenshot: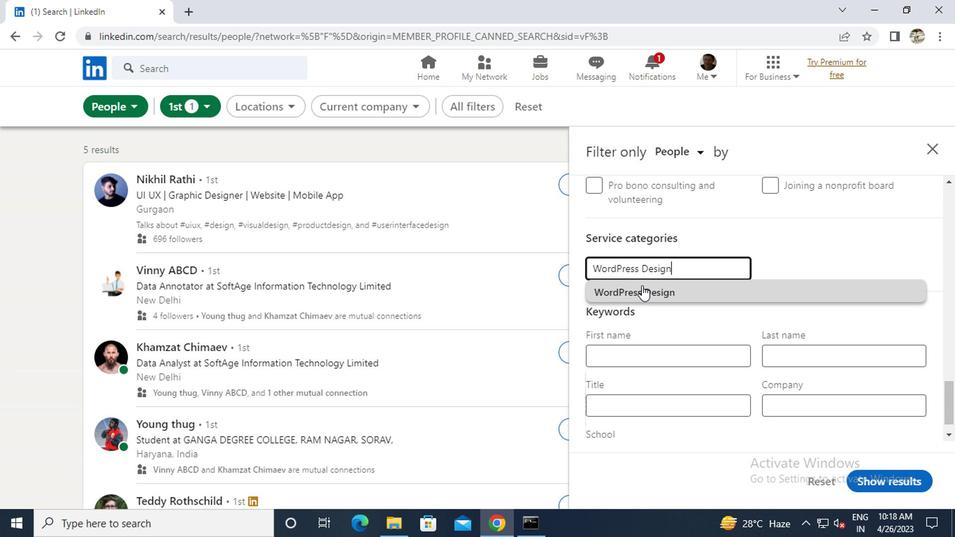 
Action: Mouse pressed left at (636, 288)
Screenshot: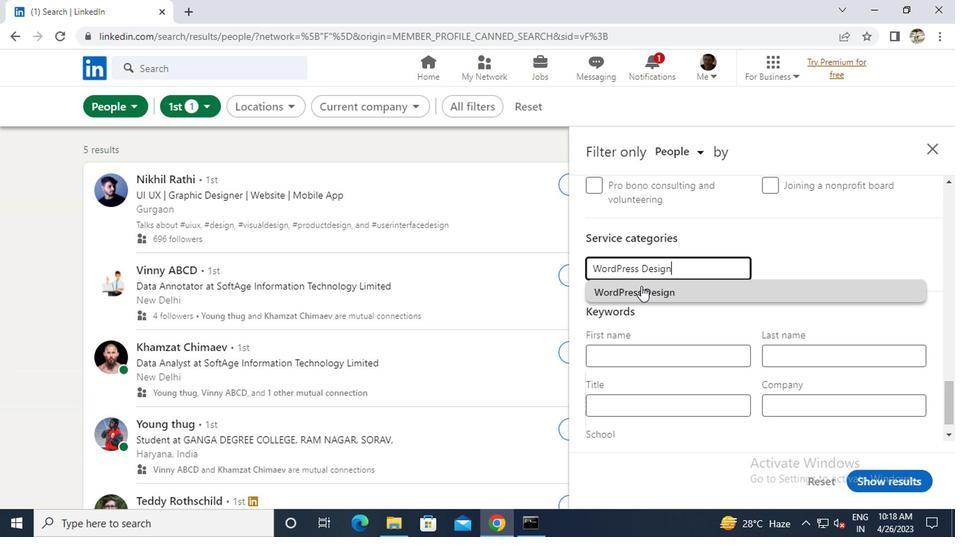 
Action: Mouse moved to (615, 393)
Screenshot: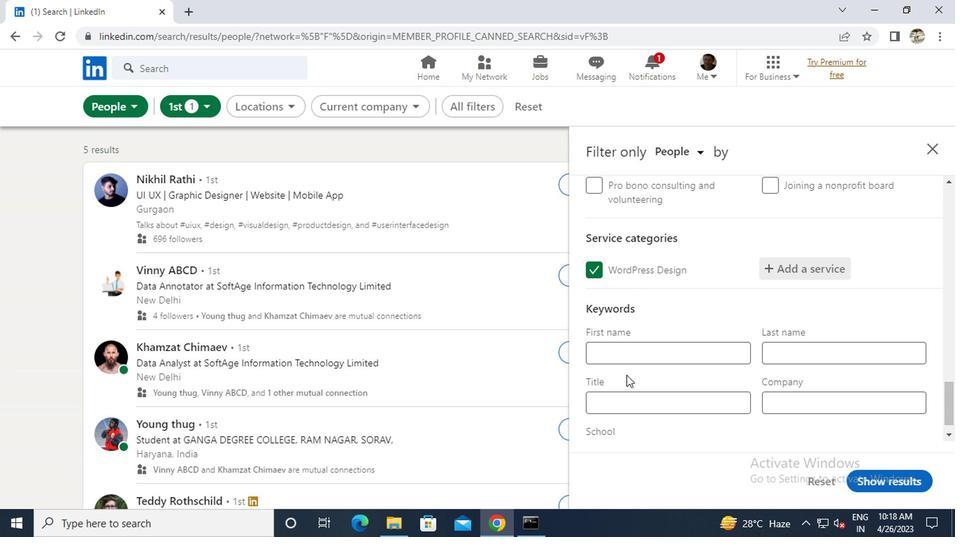 
Action: Mouse pressed left at (615, 393)
Screenshot: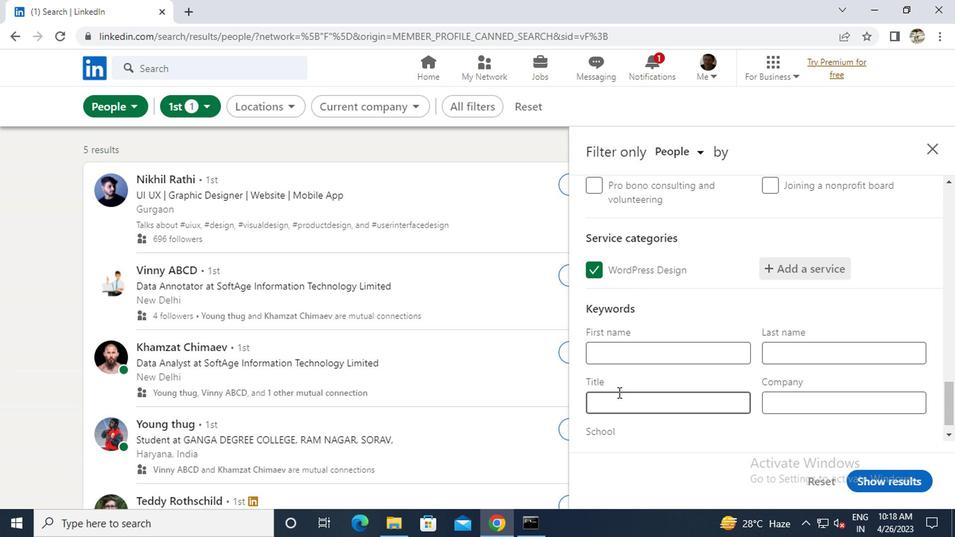
Action: Key pressed <Key.caps_lock>C<Key.caps_lock>USTOMER<Key.space><Key.caps_lock>C<Key.caps_lock>ARE<Key.space><Key.caps_lock>A<Key.caps_lock>SSOCITE
Screenshot: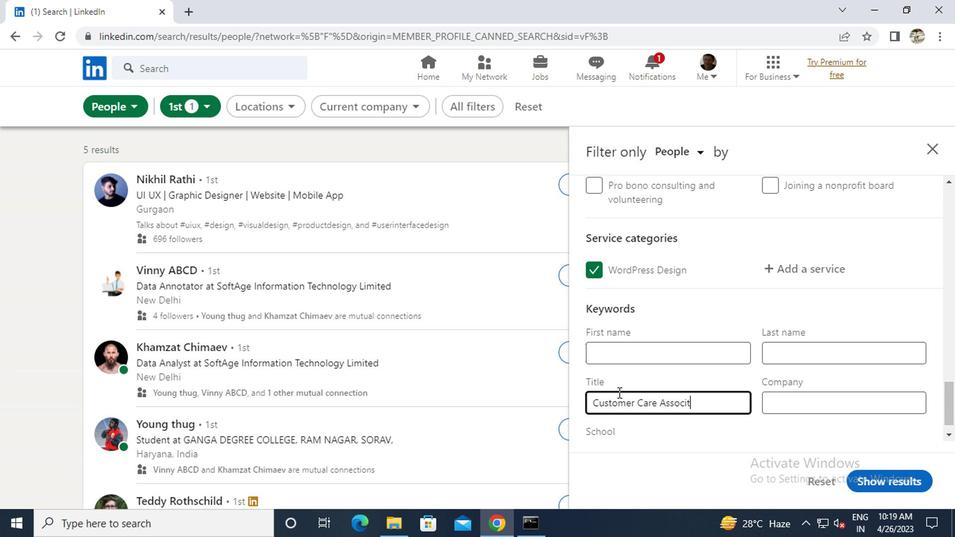 
Action: Mouse moved to (859, 477)
Screenshot: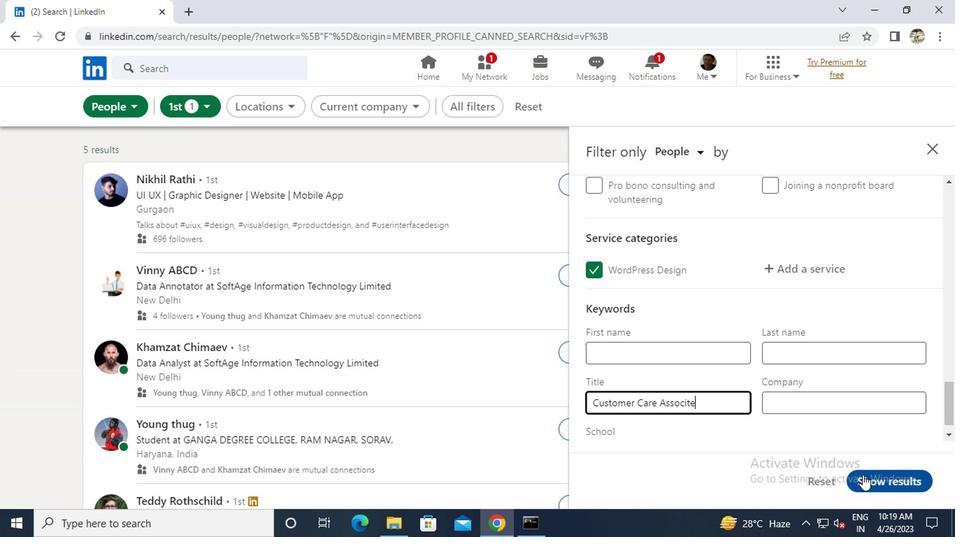 
Action: Mouse pressed left at (859, 477)
Screenshot: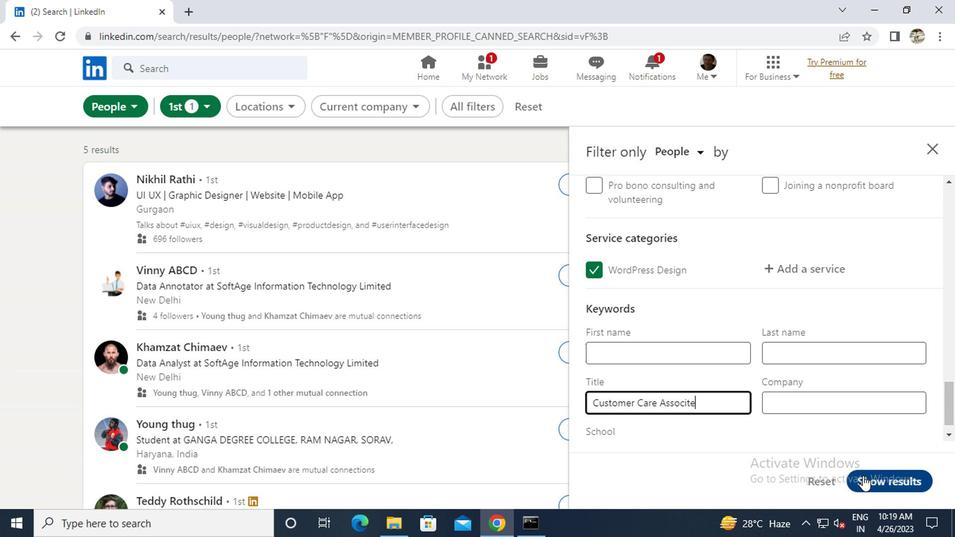
